 Task:  Click on Golf Select Pick Sheet First name Avery Last name Clark and  Email softage.8@softage.net Group 1 Jon Rahm Group 2 Jordan Spieth Bonus Golfer Jon Rahm Group 3 Kurt Kitayama Group 4 Shane Lowry #1 Golfer For The Week Viktor Hovland Tie-Breaker Score 1 Submit pick sheet
Action: Mouse moved to (559, 348)
Screenshot: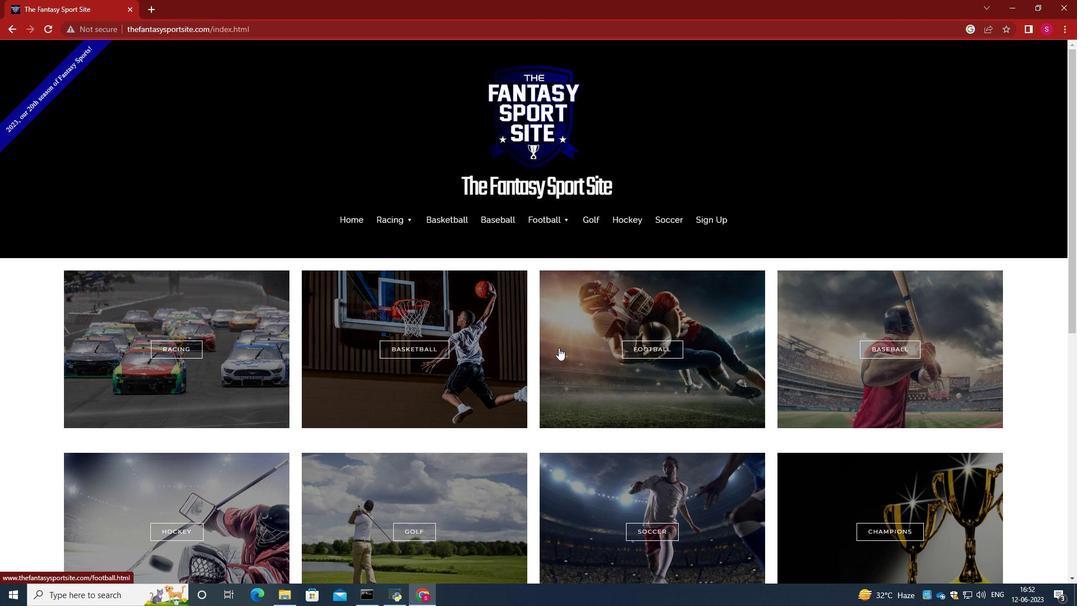 
Action: Mouse scrolled (559, 347) with delta (0, 0)
Screenshot: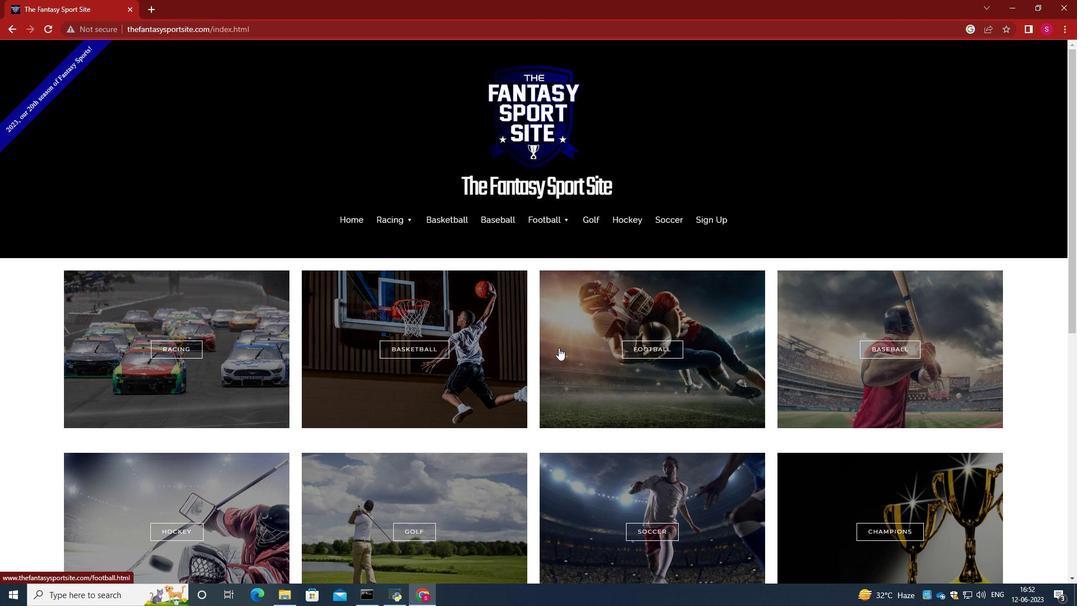 
Action: Mouse moved to (423, 483)
Screenshot: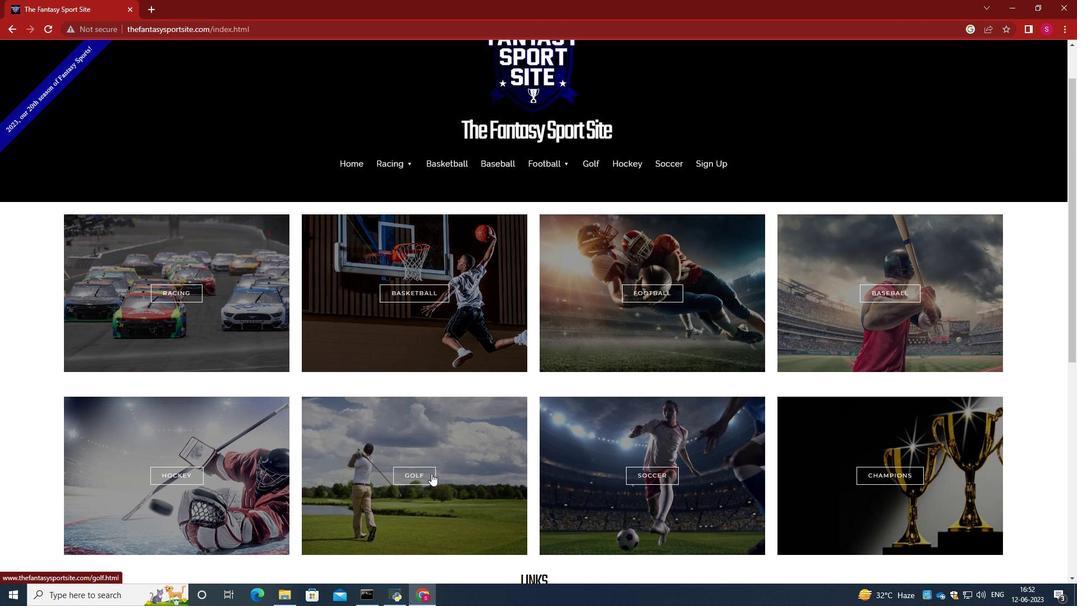 
Action: Mouse pressed left at (423, 483)
Screenshot: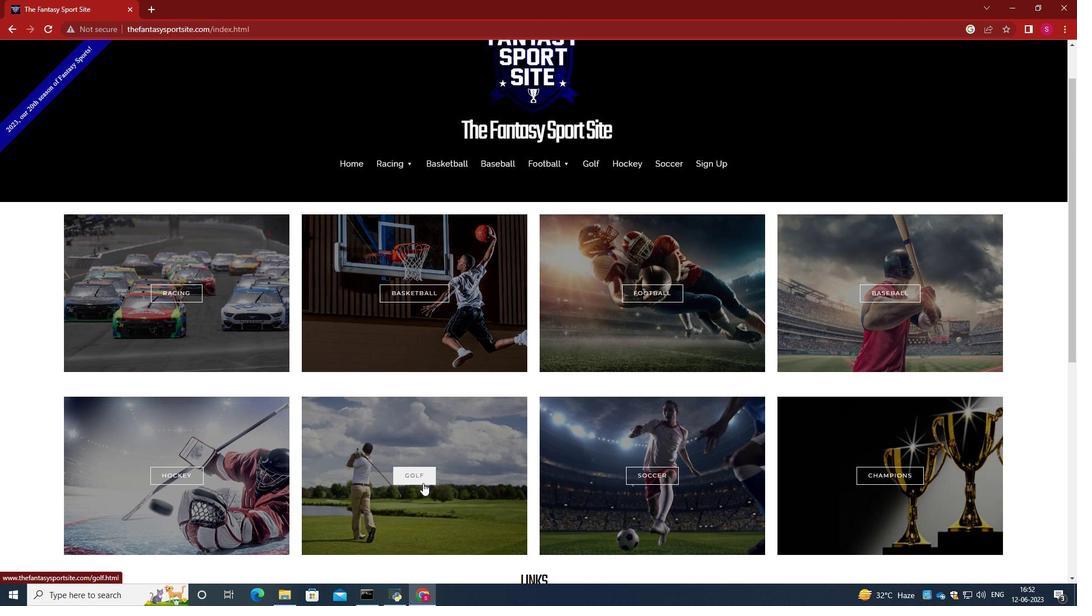 
Action: Mouse moved to (505, 326)
Screenshot: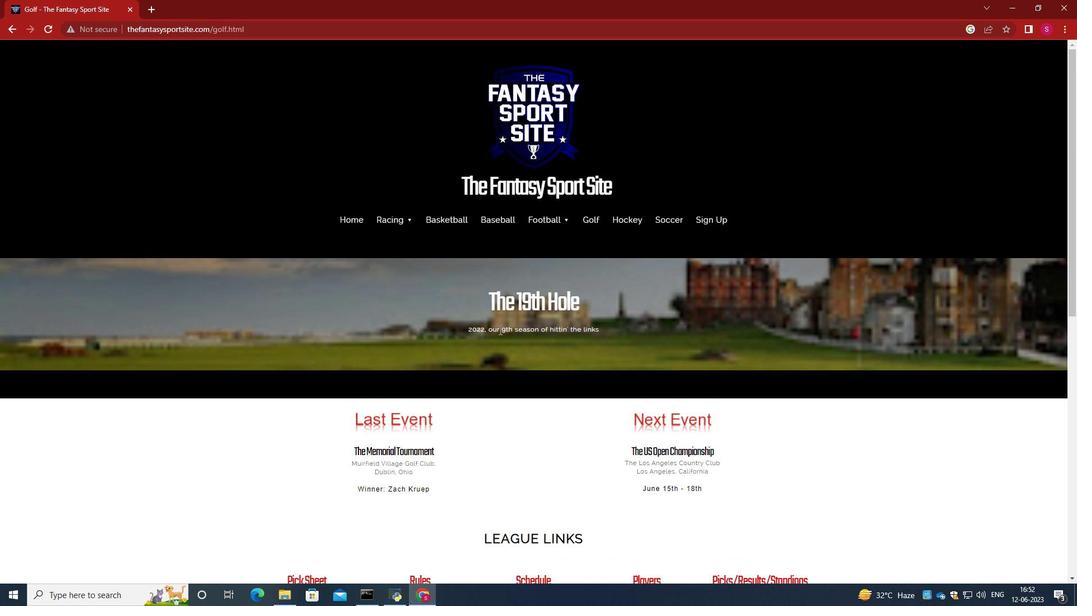 
Action: Mouse scrolled (505, 325) with delta (0, 0)
Screenshot: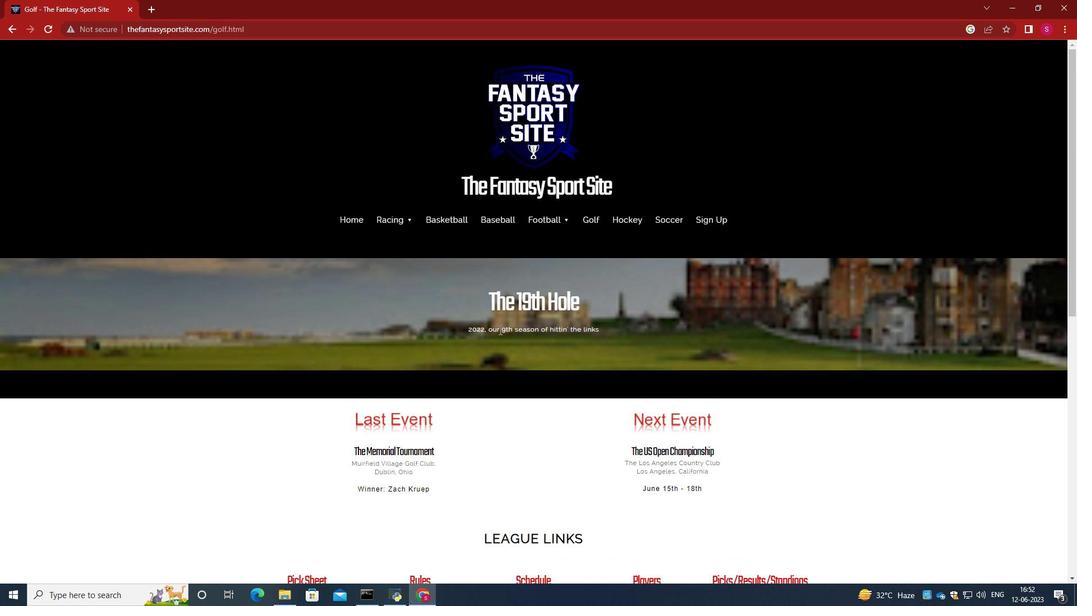 
Action: Mouse scrolled (505, 325) with delta (0, 0)
Screenshot: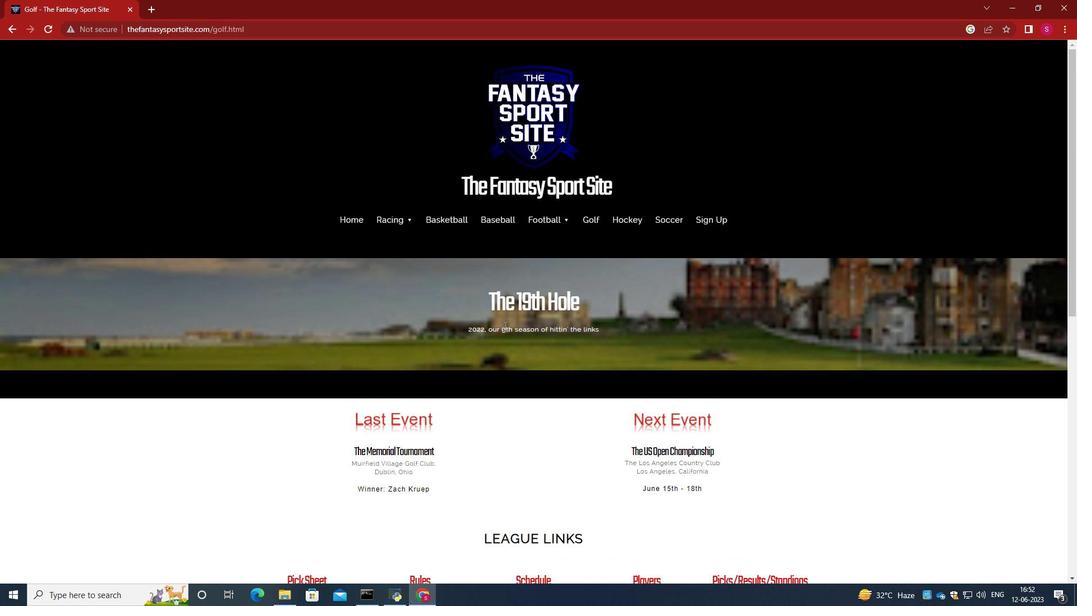 
Action: Mouse scrolled (505, 325) with delta (0, 0)
Screenshot: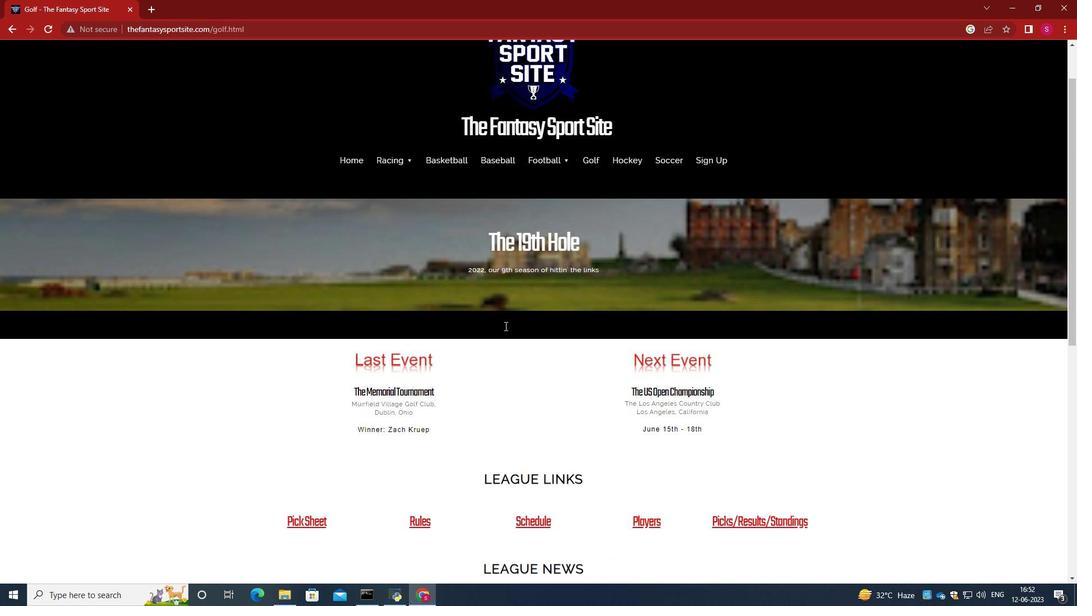 
Action: Mouse scrolled (505, 325) with delta (0, 0)
Screenshot: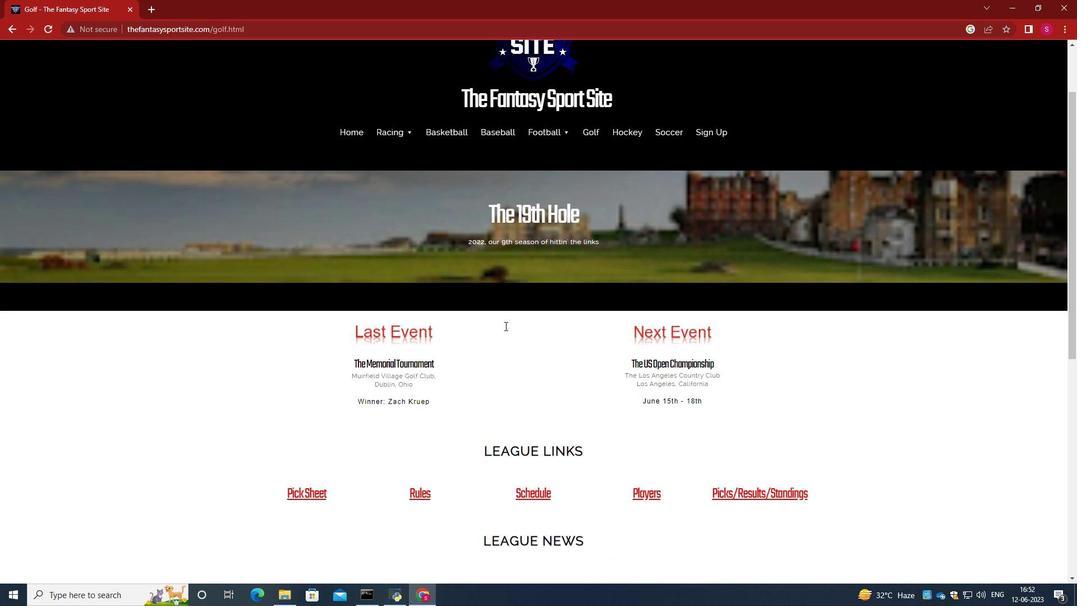 
Action: Mouse moved to (315, 355)
Screenshot: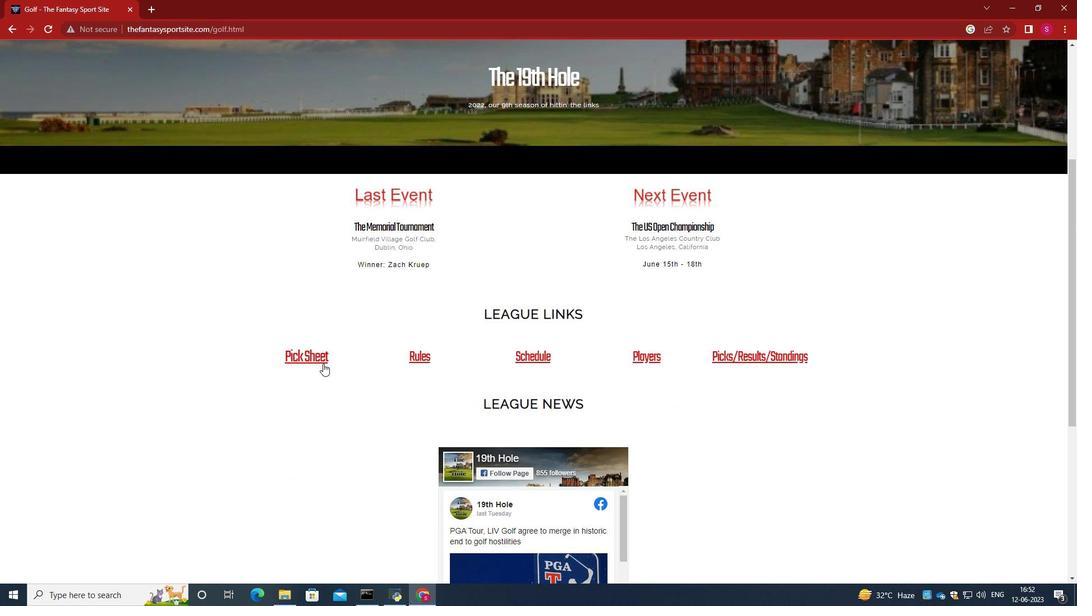 
Action: Mouse pressed left at (315, 355)
Screenshot: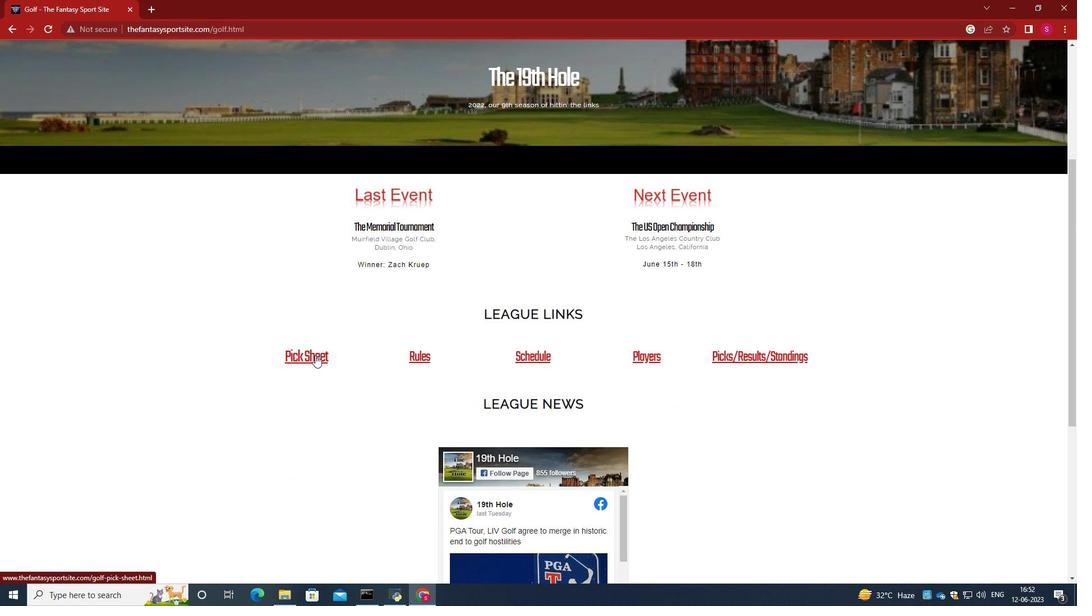 
Action: Mouse moved to (617, 259)
Screenshot: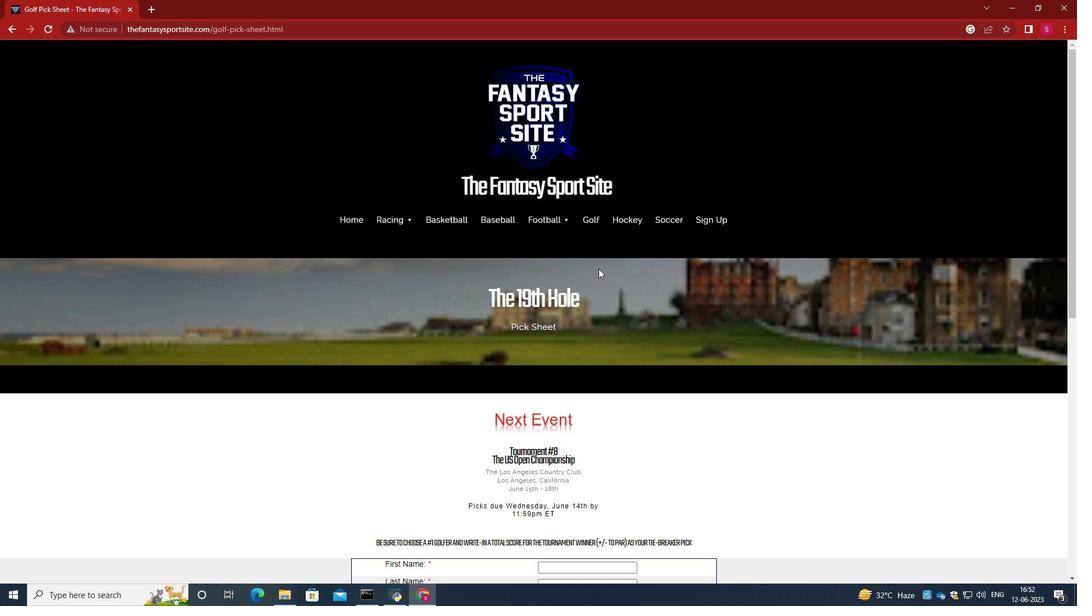 
Action: Mouse scrolled (617, 259) with delta (0, 0)
Screenshot: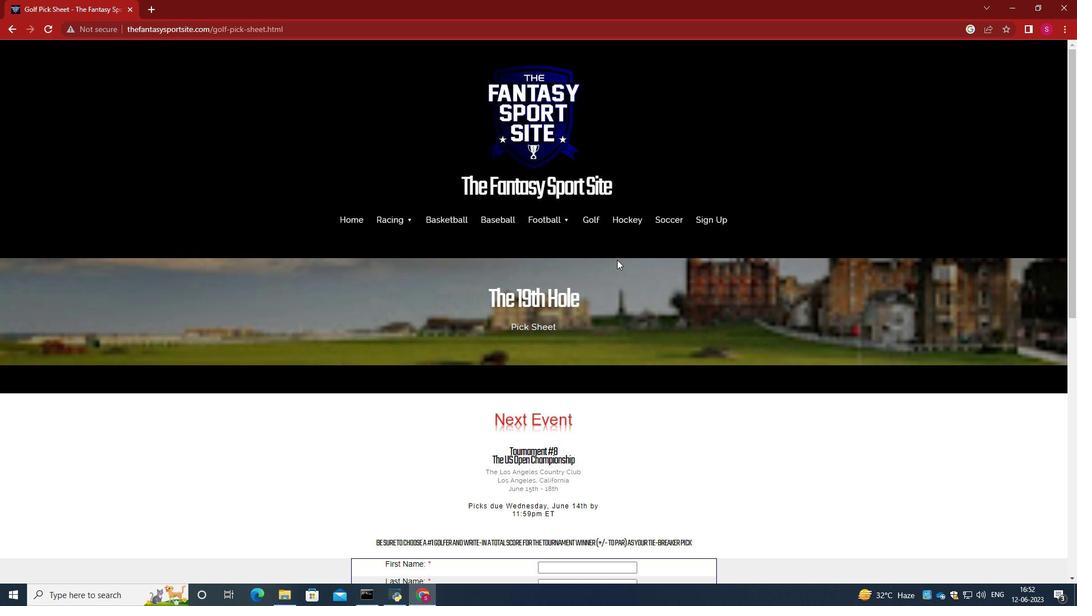 
Action: Mouse scrolled (617, 259) with delta (0, 0)
Screenshot: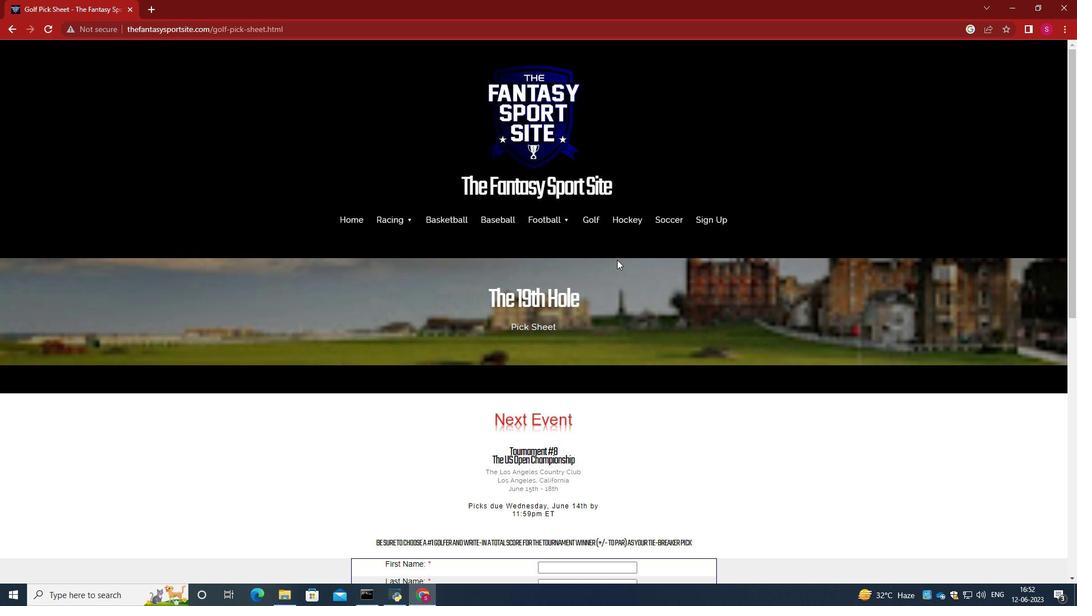 
Action: Mouse scrolled (617, 259) with delta (0, 0)
Screenshot: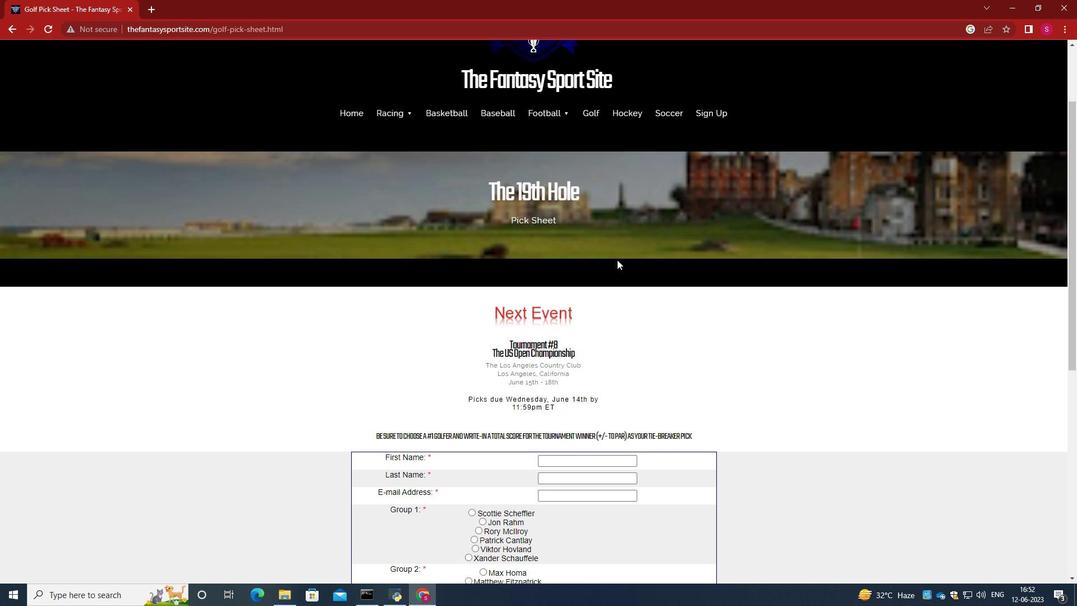 
Action: Mouse moved to (618, 345)
Screenshot: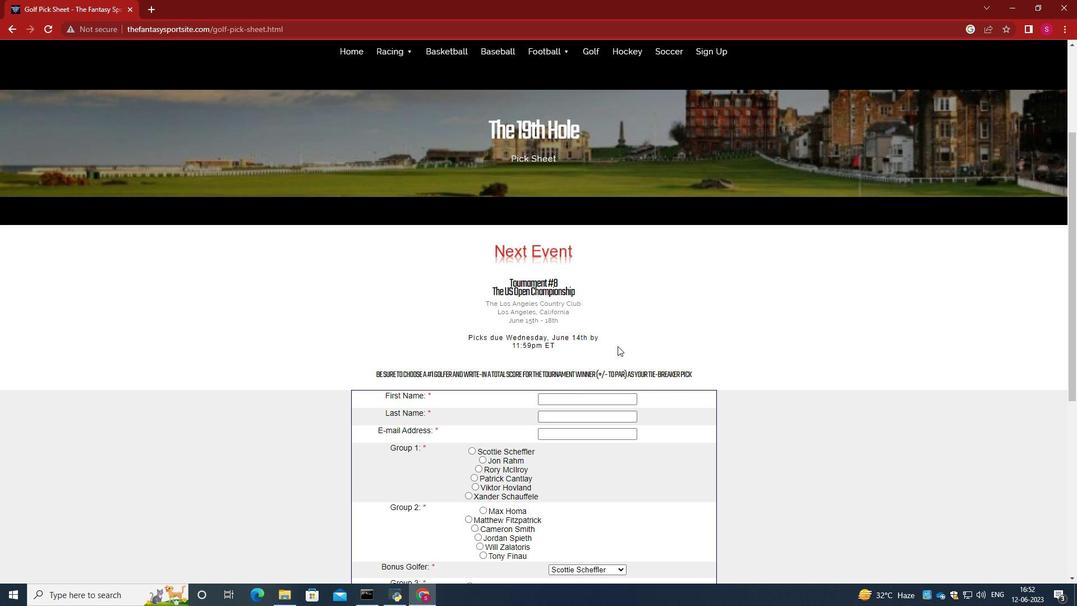 
Action: Mouse scrolled (618, 344) with delta (0, 0)
Screenshot: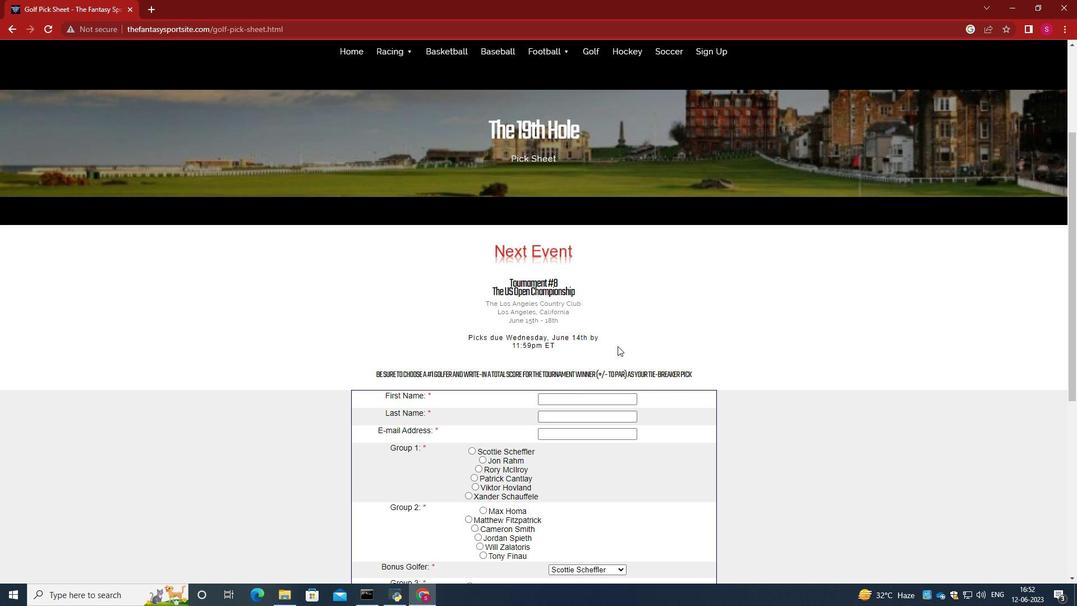 
Action: Mouse scrolled (618, 344) with delta (0, 0)
Screenshot: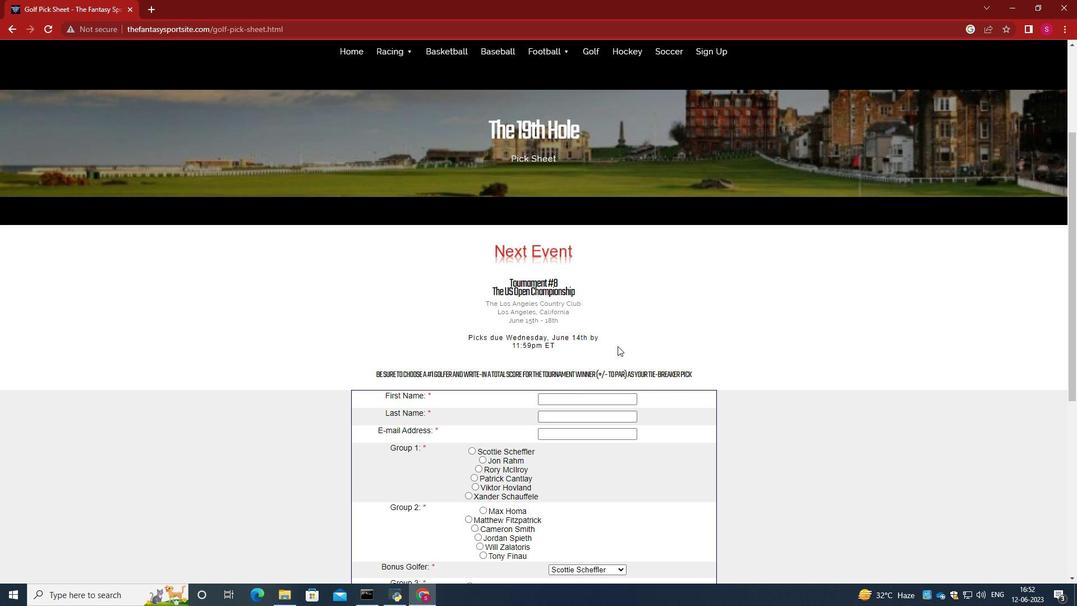 
Action: Mouse moved to (577, 283)
Screenshot: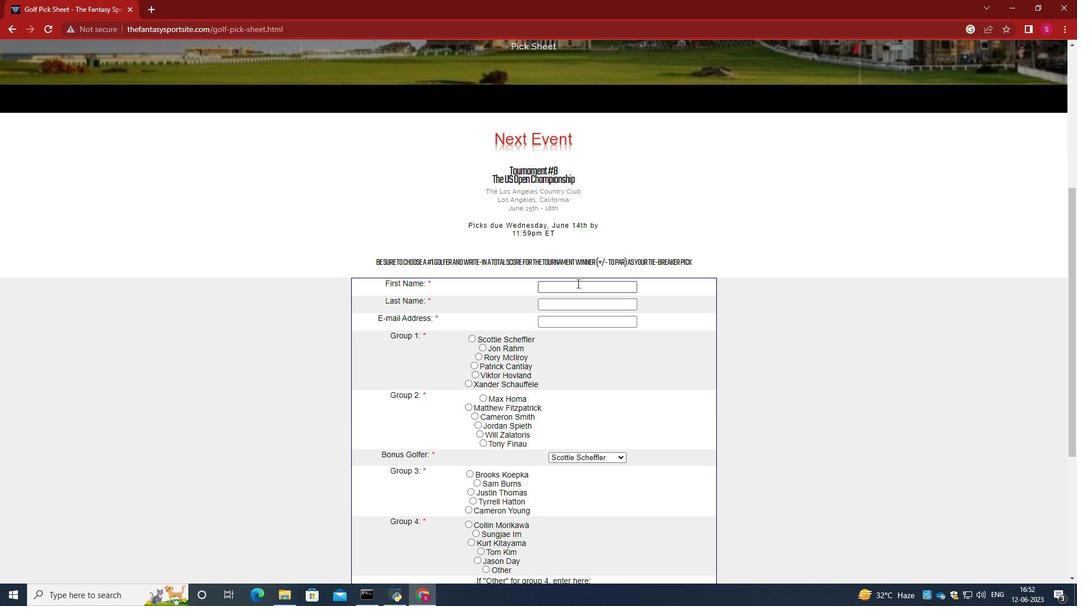 
Action: Mouse pressed left at (577, 283)
Screenshot: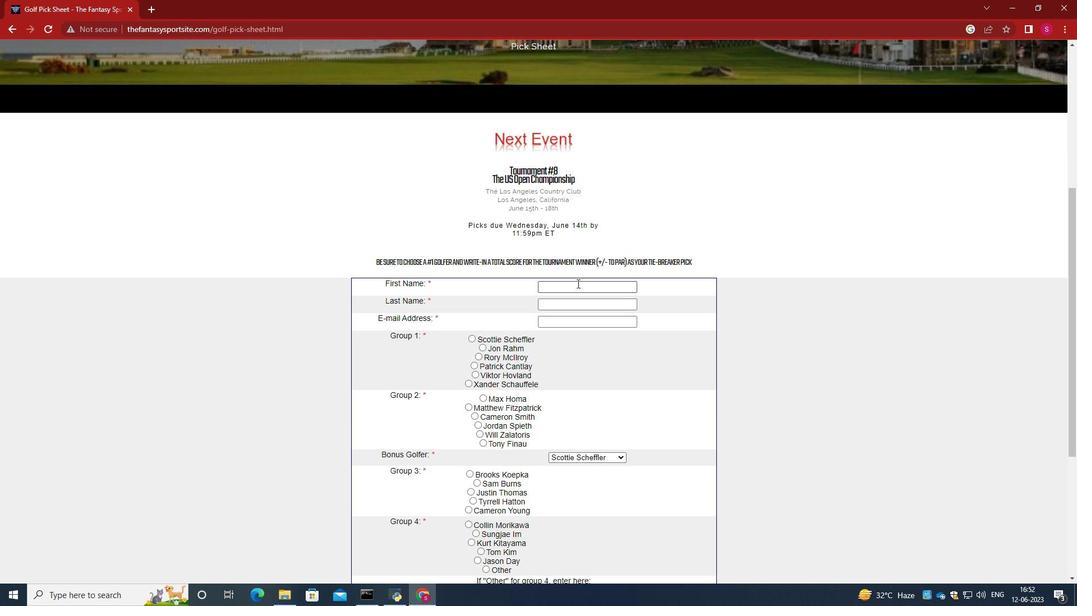 
Action: Key pressed <Key.caps_lock>A<Key.caps_lock>v<Key.caps_lock>E<Key.backspace><Key.caps_lock>ery<Key.tab><Key.caps_lock>C<Key.caps_lock>lark<Key.tab>softage.8<Key.shift>@softah<Key.backspace>ge.net<Key.tab>
Screenshot: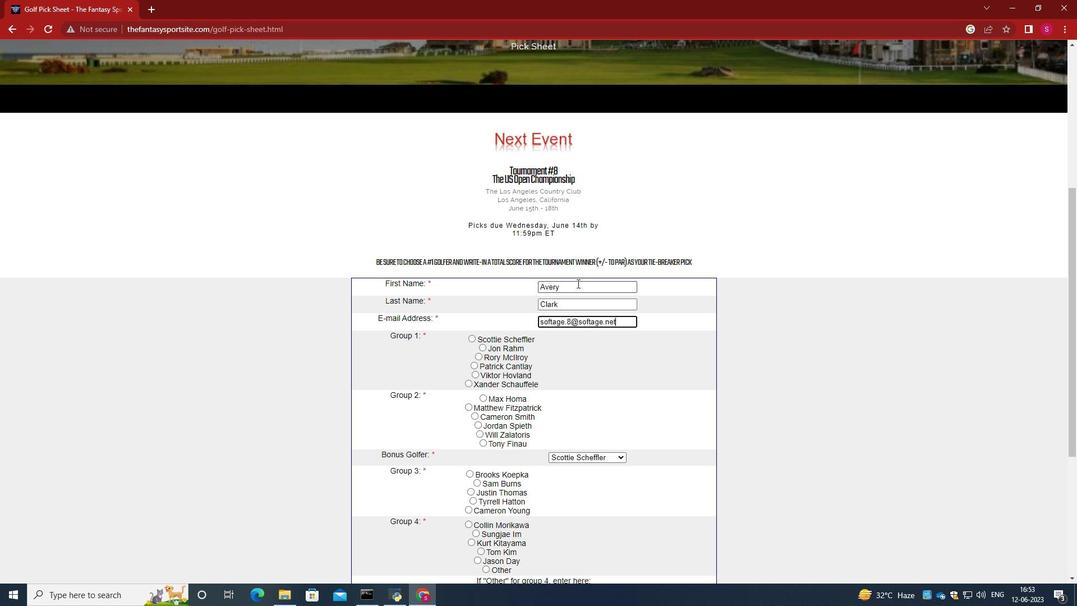 
Action: Mouse moved to (575, 295)
Screenshot: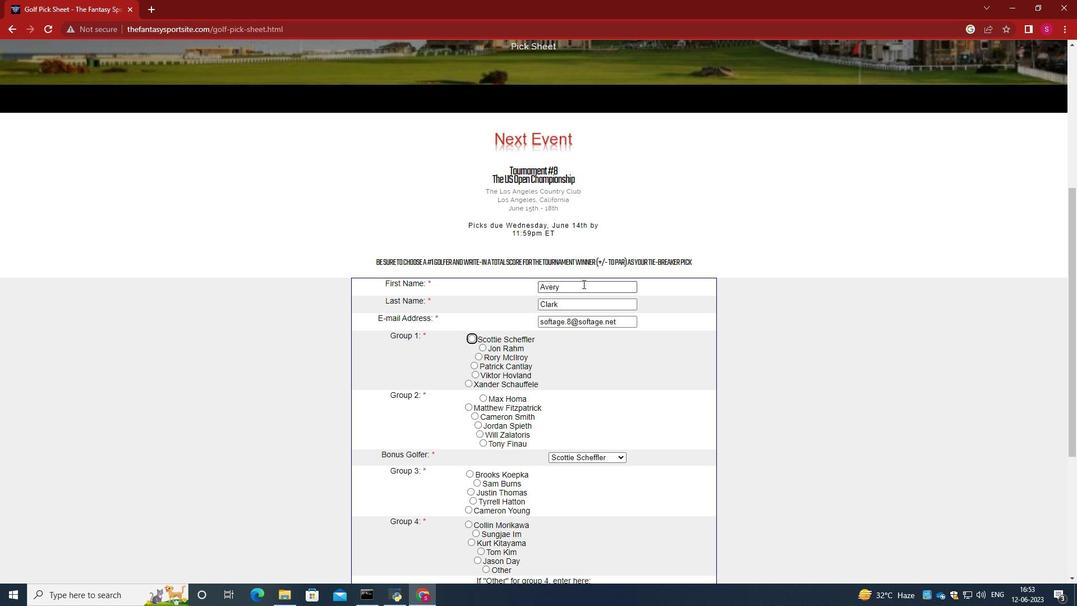 
Action: Mouse scrolled (575, 295) with delta (0, 0)
Screenshot: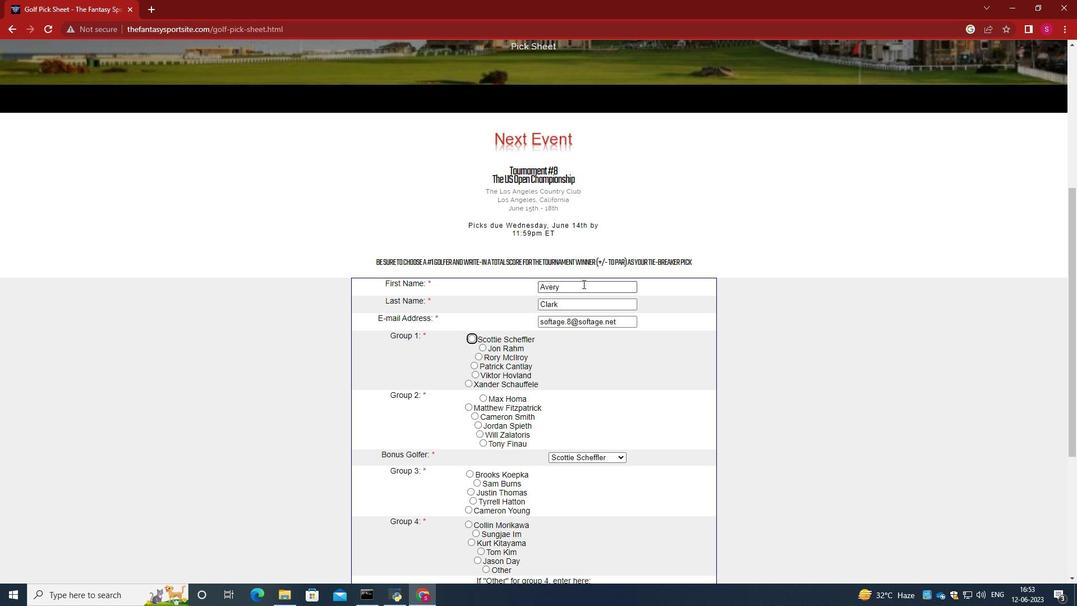 
Action: Mouse moved to (575, 298)
Screenshot: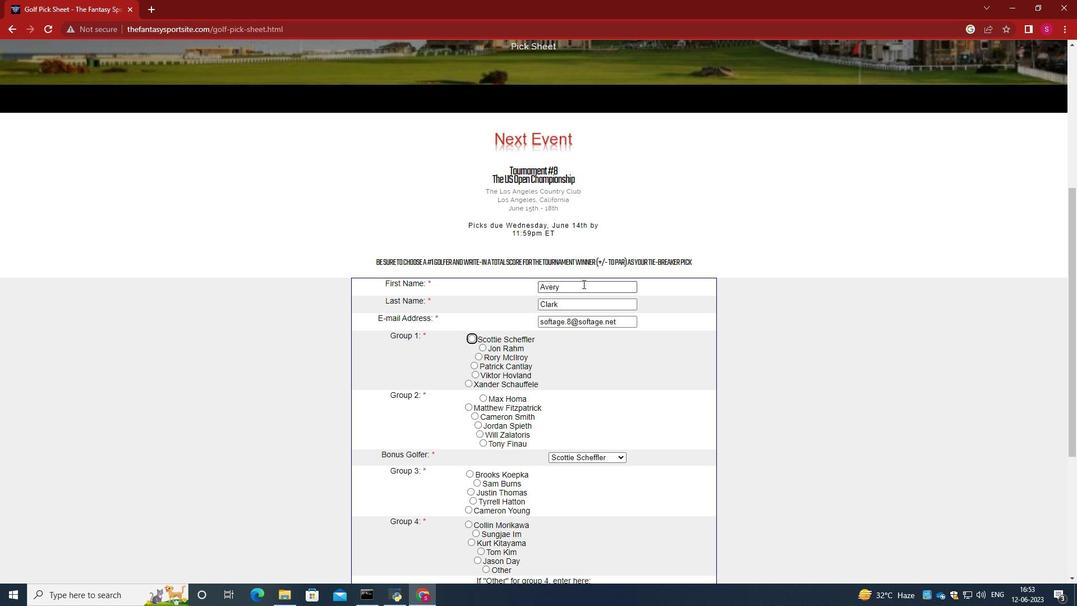 
Action: Mouse scrolled (575, 298) with delta (0, 0)
Screenshot: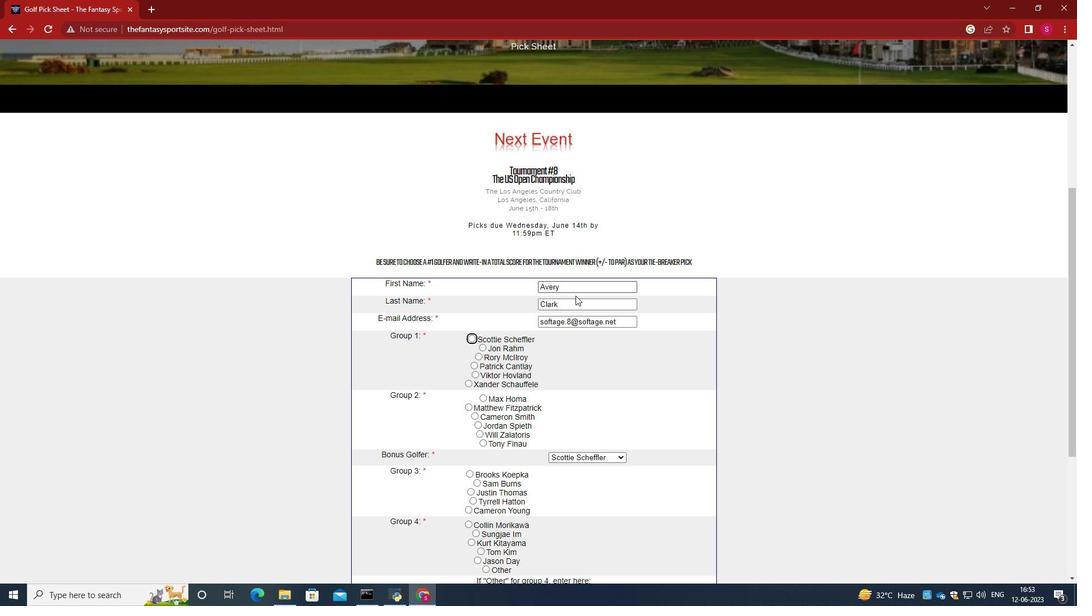 
Action: Mouse scrolled (575, 298) with delta (0, 0)
Screenshot: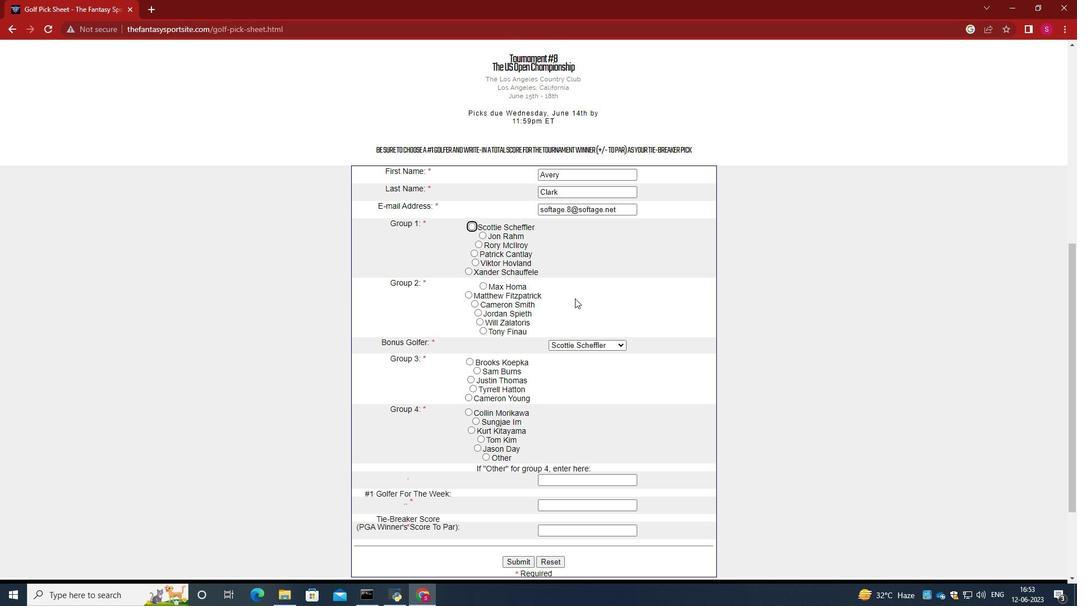 
Action: Mouse moved to (481, 176)
Screenshot: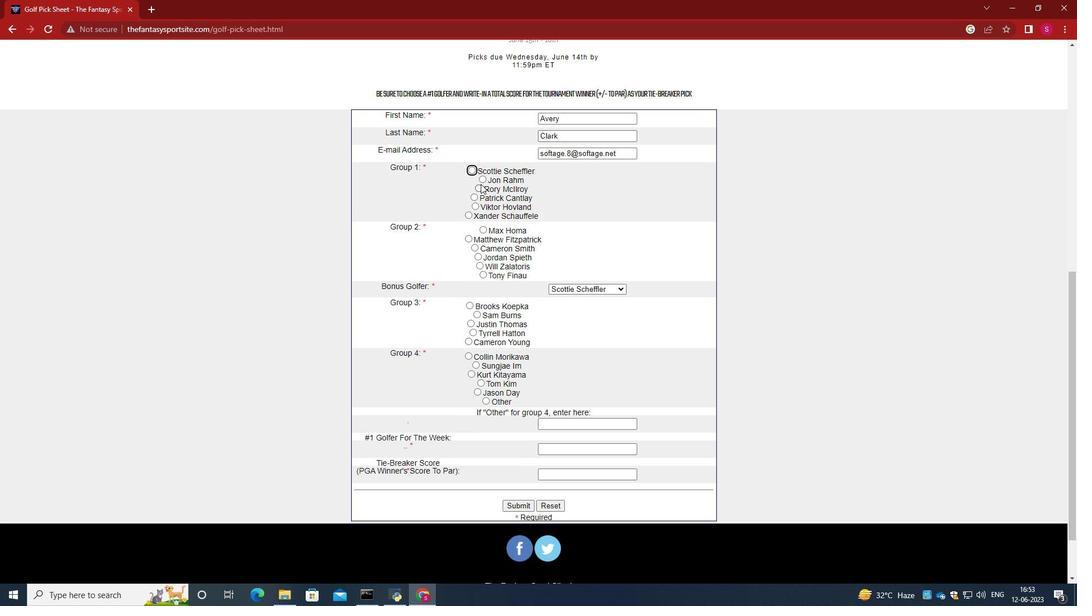 
Action: Mouse pressed left at (481, 176)
Screenshot: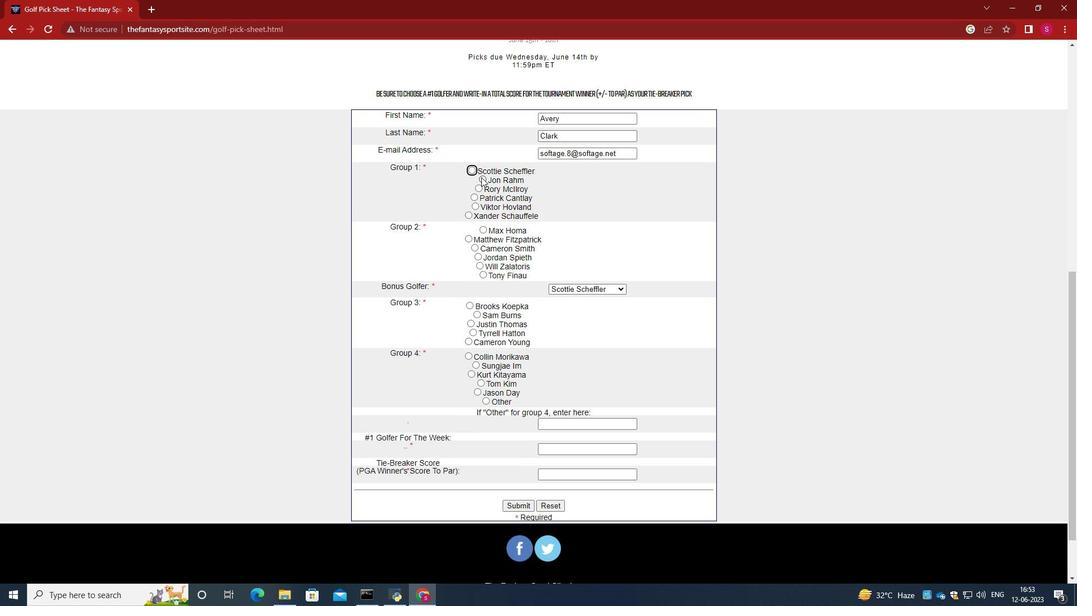 
Action: Mouse moved to (524, 220)
Screenshot: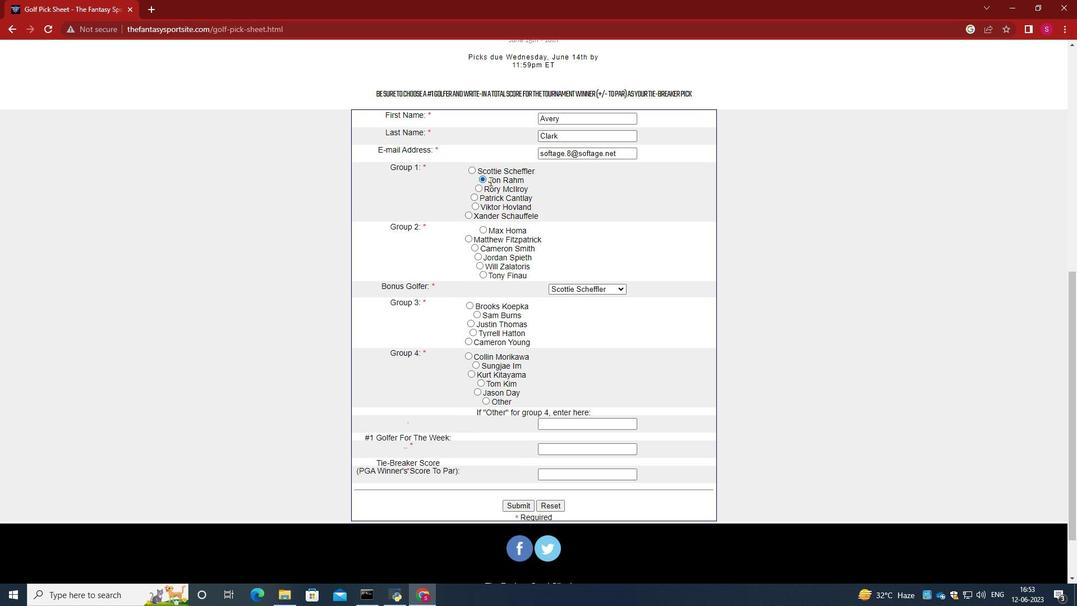 
Action: Mouse scrolled (524, 219) with delta (0, 0)
Screenshot: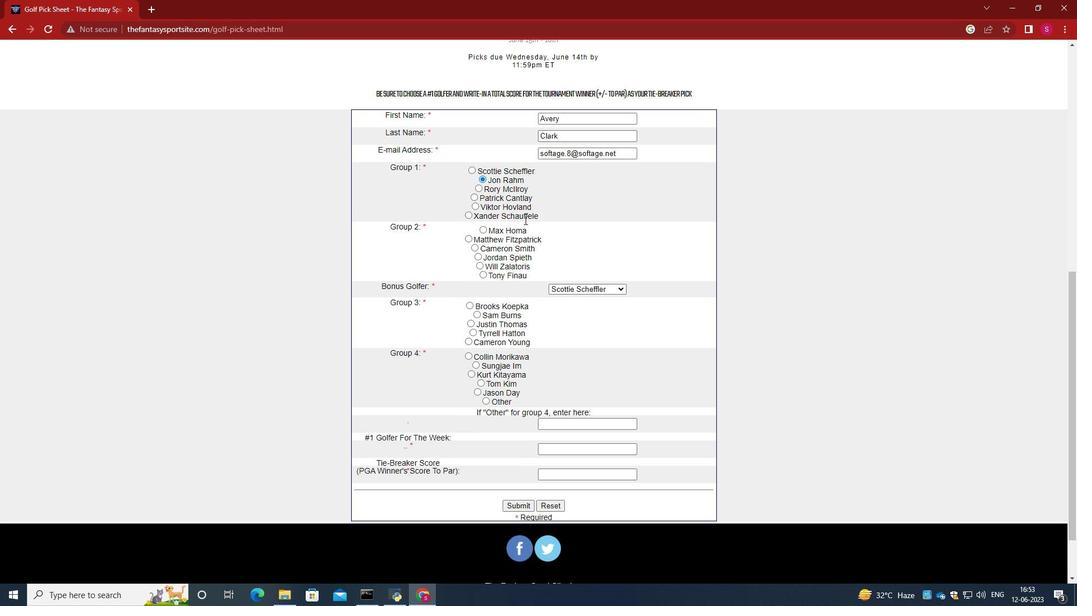 
Action: Mouse moved to (478, 198)
Screenshot: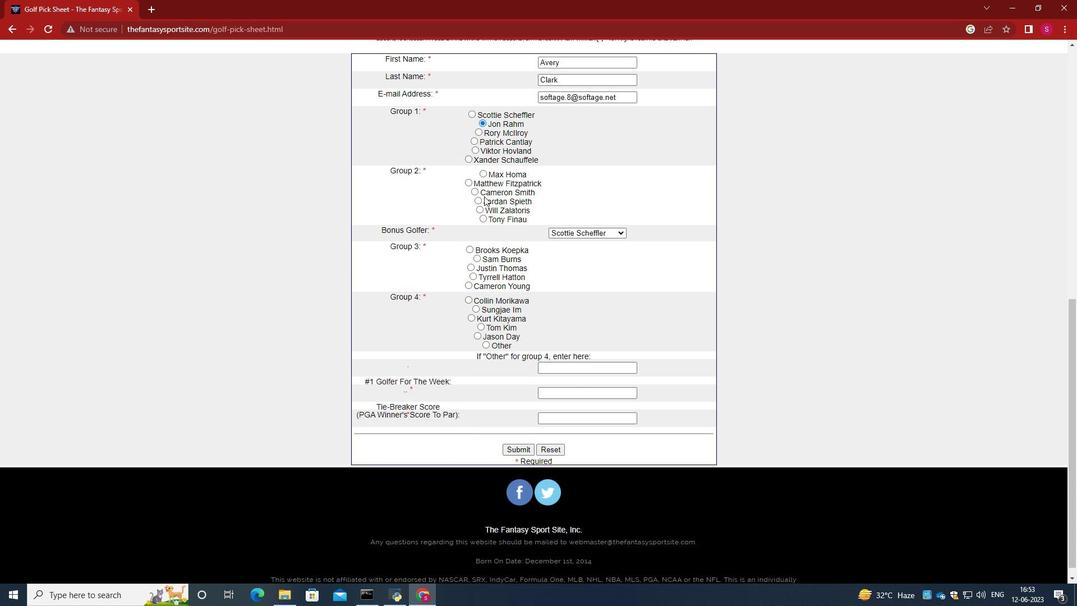
Action: Mouse pressed left at (478, 198)
Screenshot: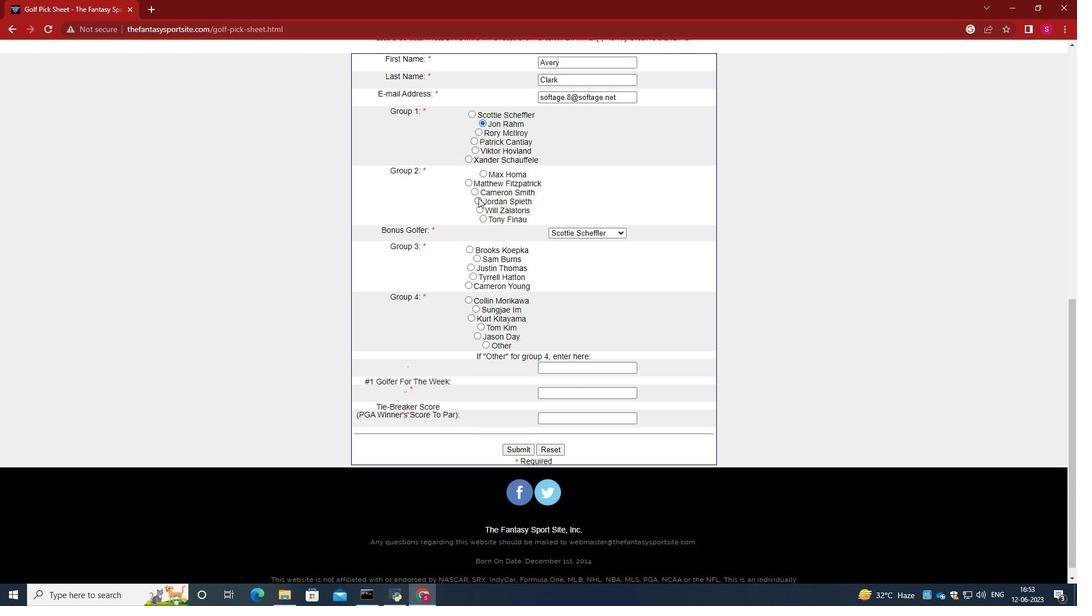 
Action: Mouse moved to (589, 238)
Screenshot: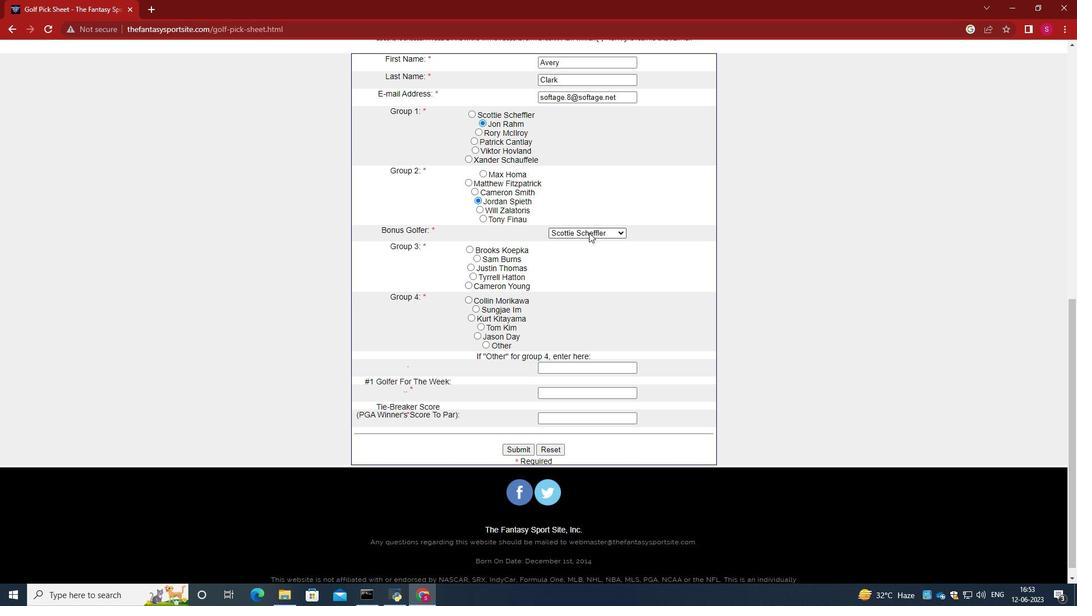 
Action: Mouse pressed left at (589, 238)
Screenshot: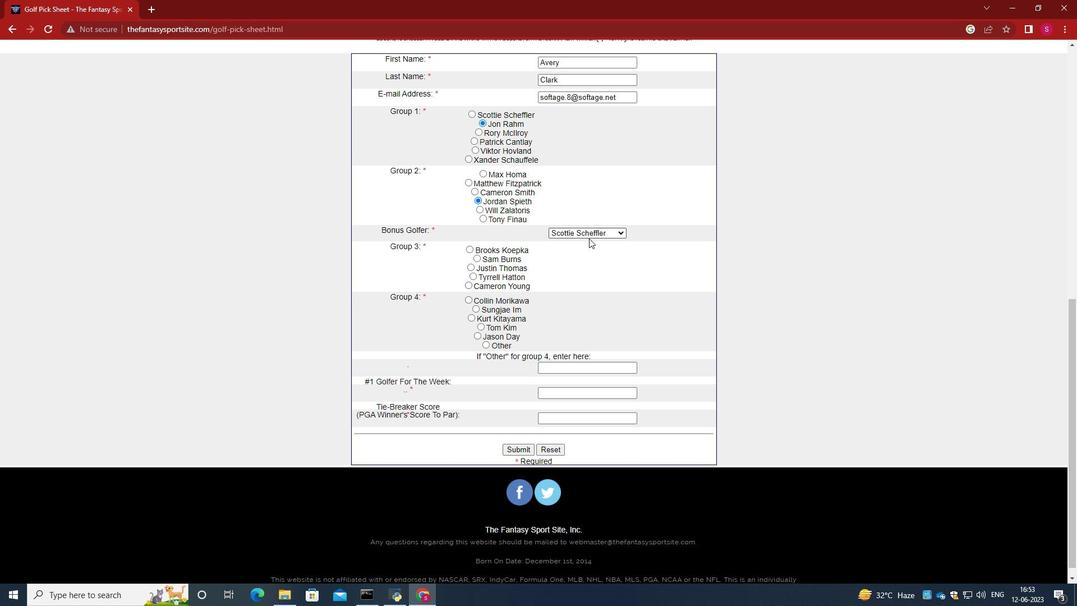 
Action: Mouse moved to (591, 235)
Screenshot: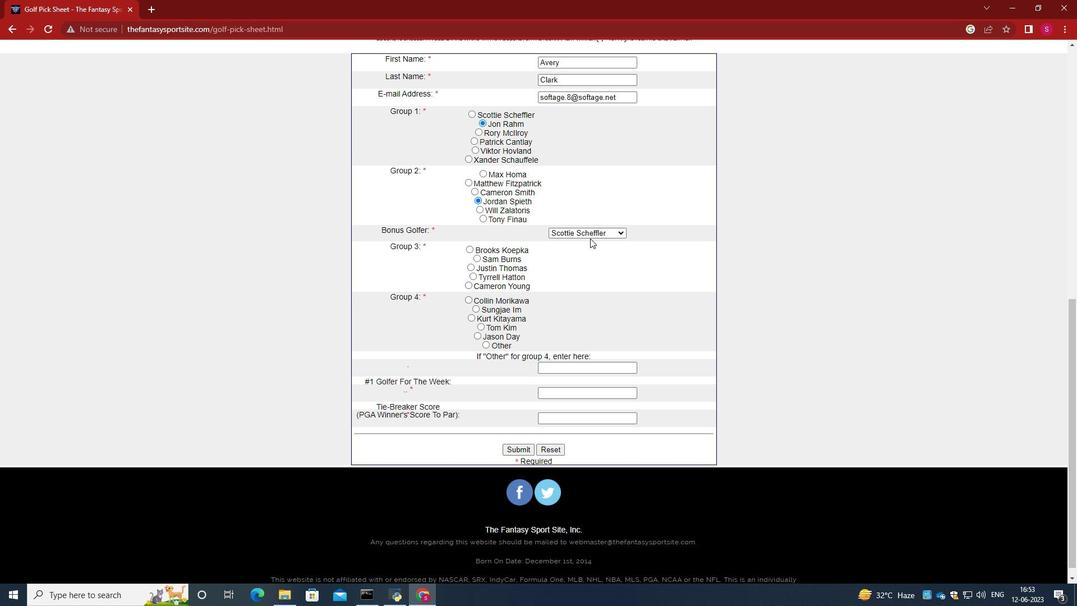 
Action: Mouse pressed left at (591, 235)
Screenshot: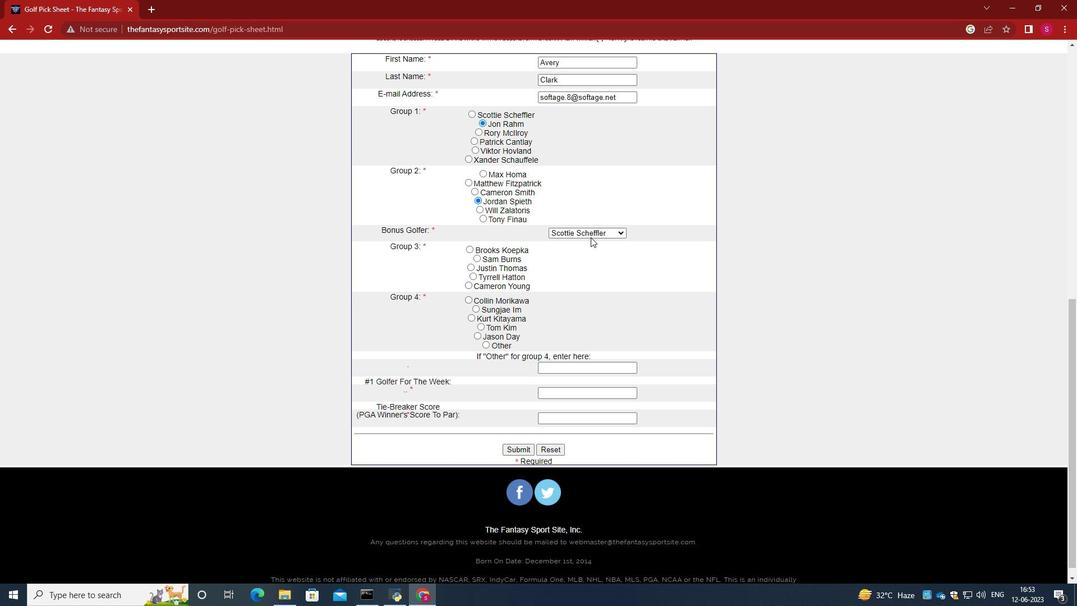 
Action: Mouse moved to (587, 253)
Screenshot: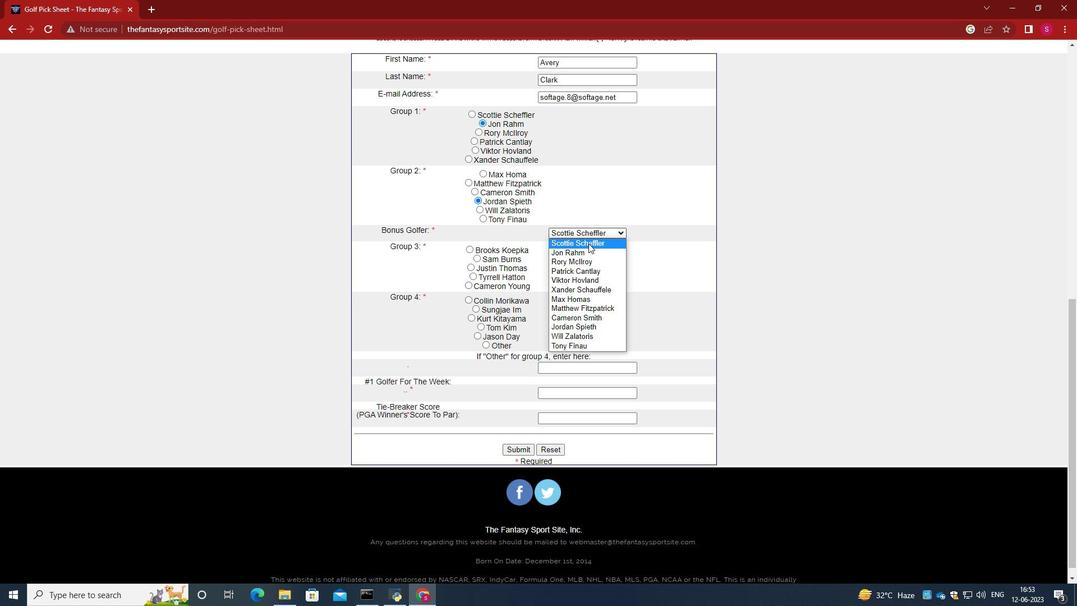 
Action: Mouse pressed left at (587, 253)
Screenshot: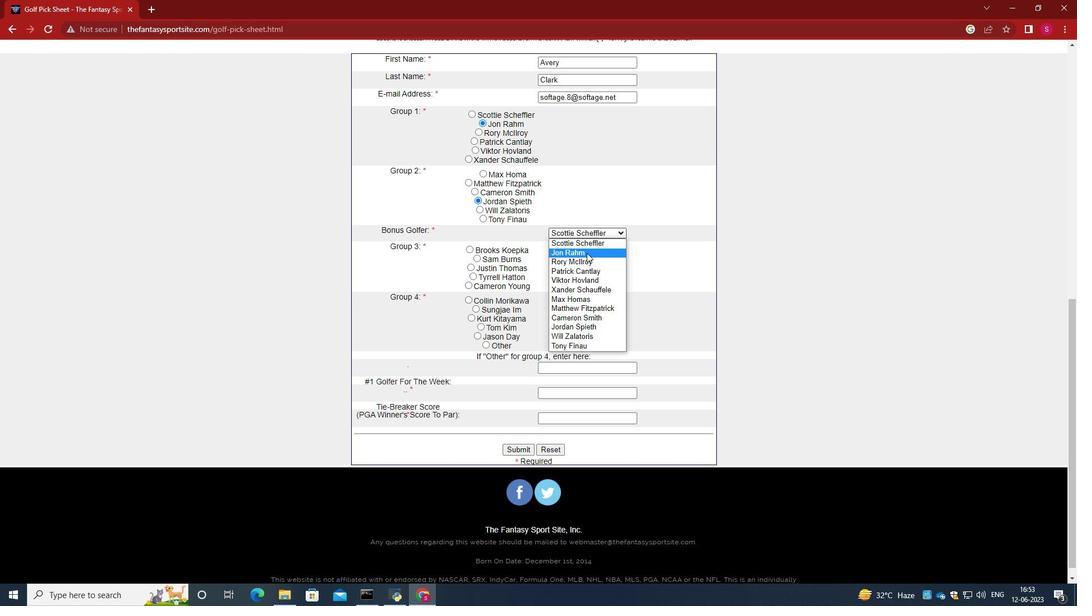
Action: Mouse moved to (575, 198)
Screenshot: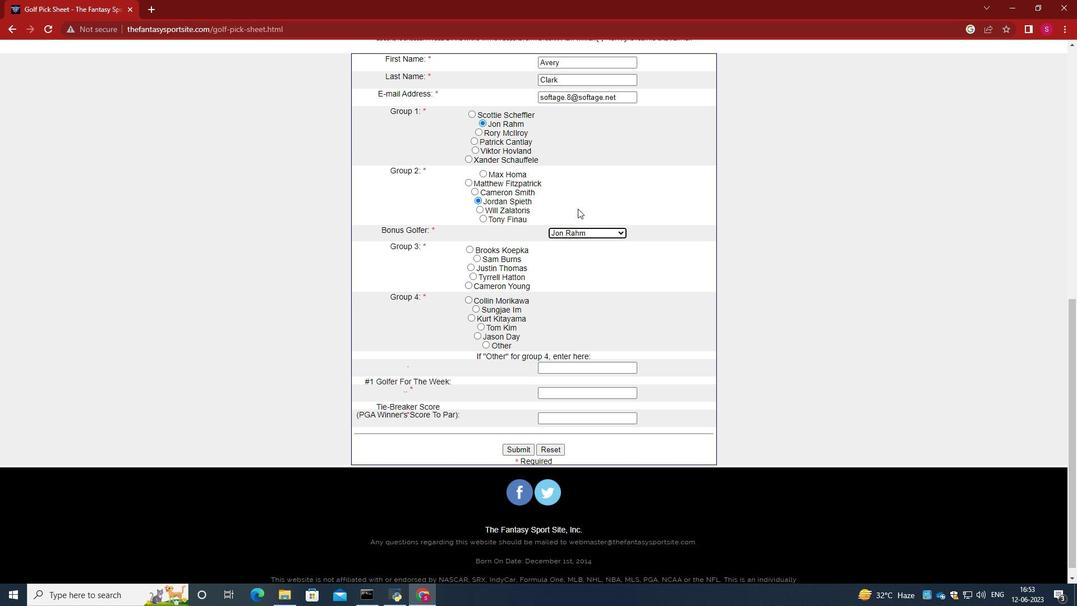 
Action: Mouse scrolled (575, 197) with delta (0, 0)
Screenshot: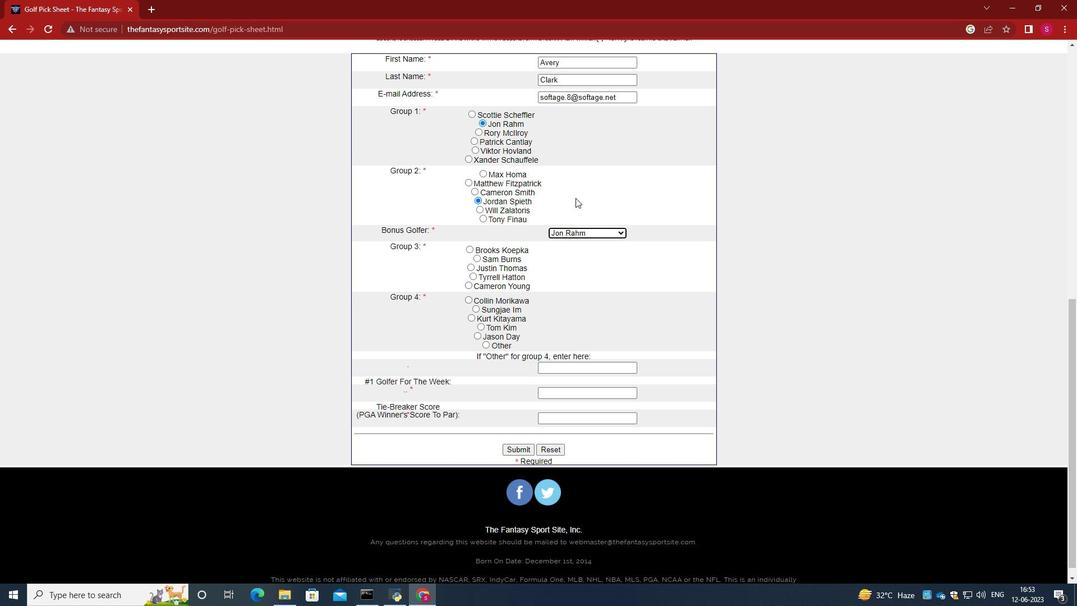 
Action: Mouse moved to (473, 266)
Screenshot: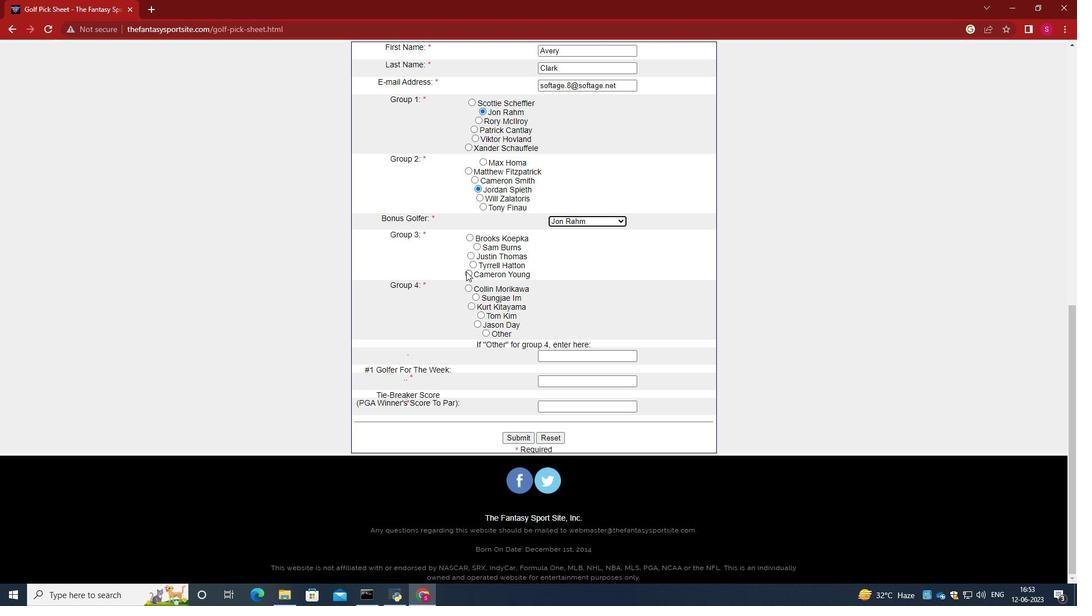 
Action: Mouse pressed left at (473, 266)
Screenshot: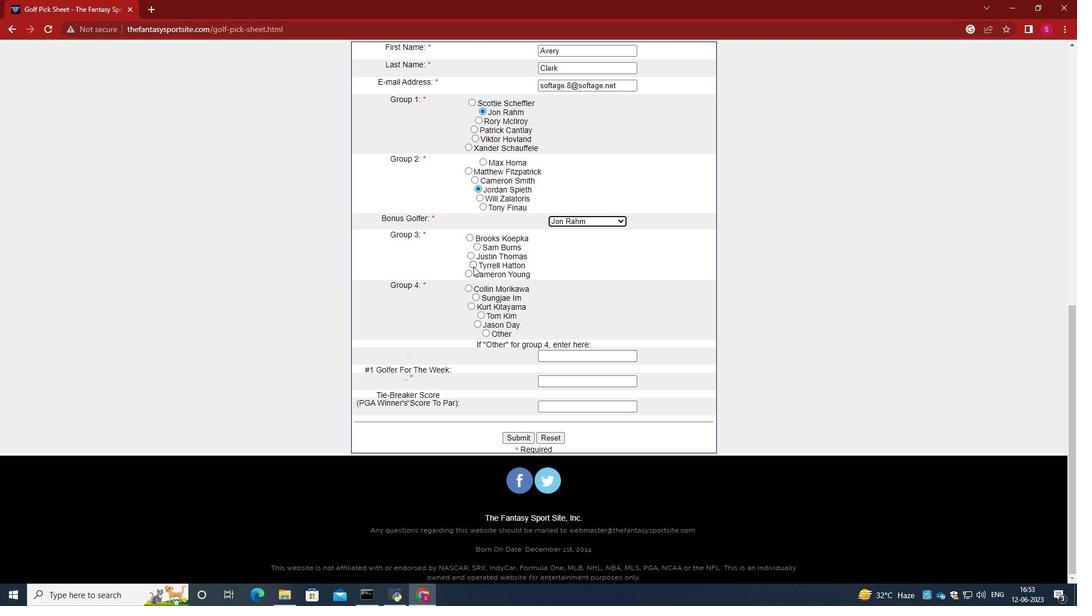 
Action: Mouse moved to (574, 253)
Screenshot: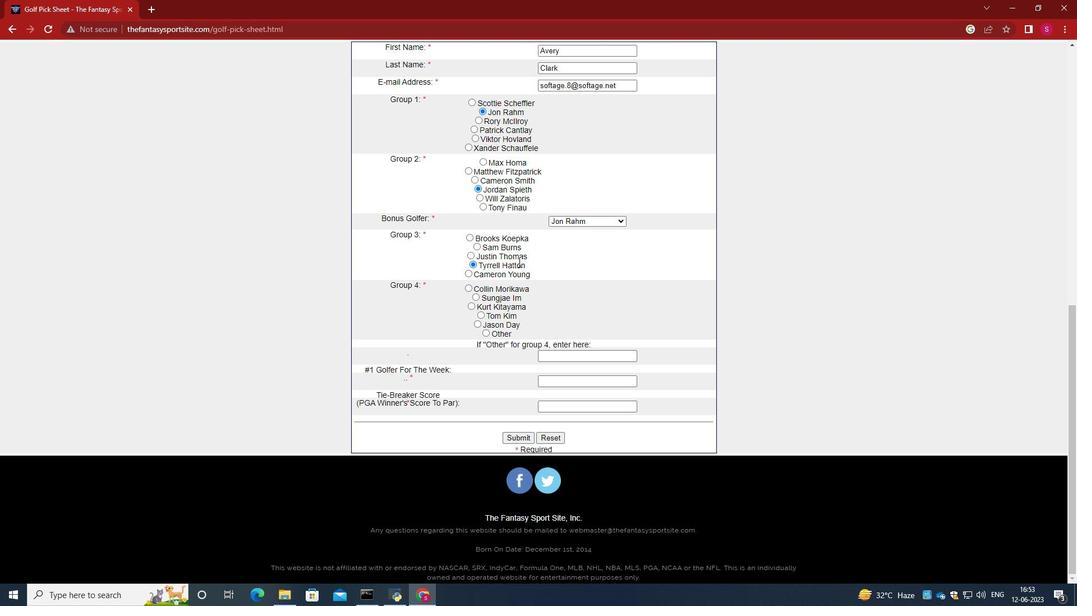 
Action: Mouse scrolled (574, 253) with delta (0, 0)
Screenshot: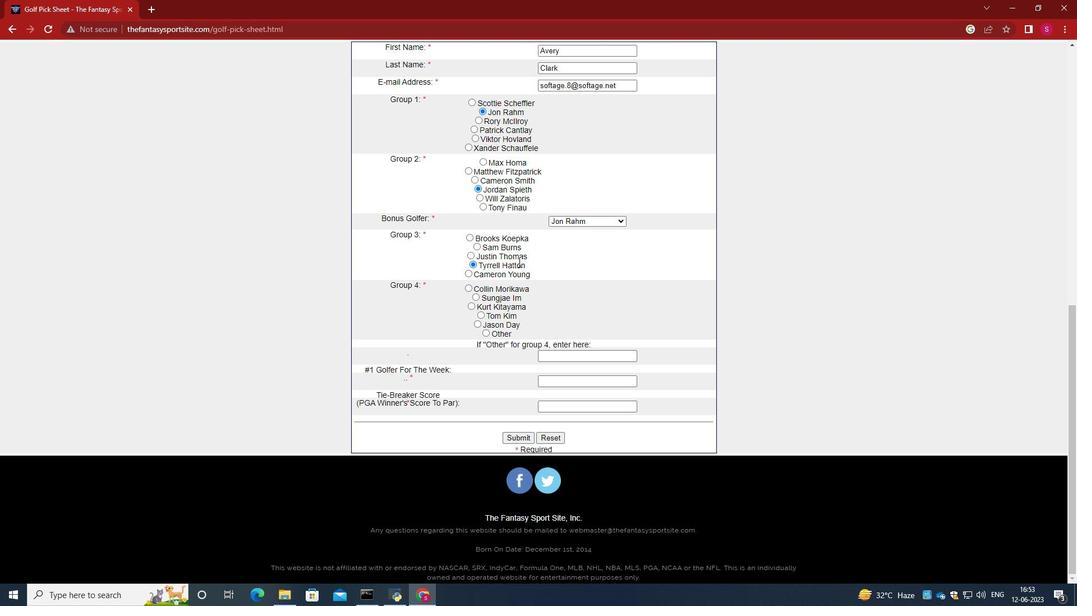 
Action: Mouse moved to (487, 330)
Screenshot: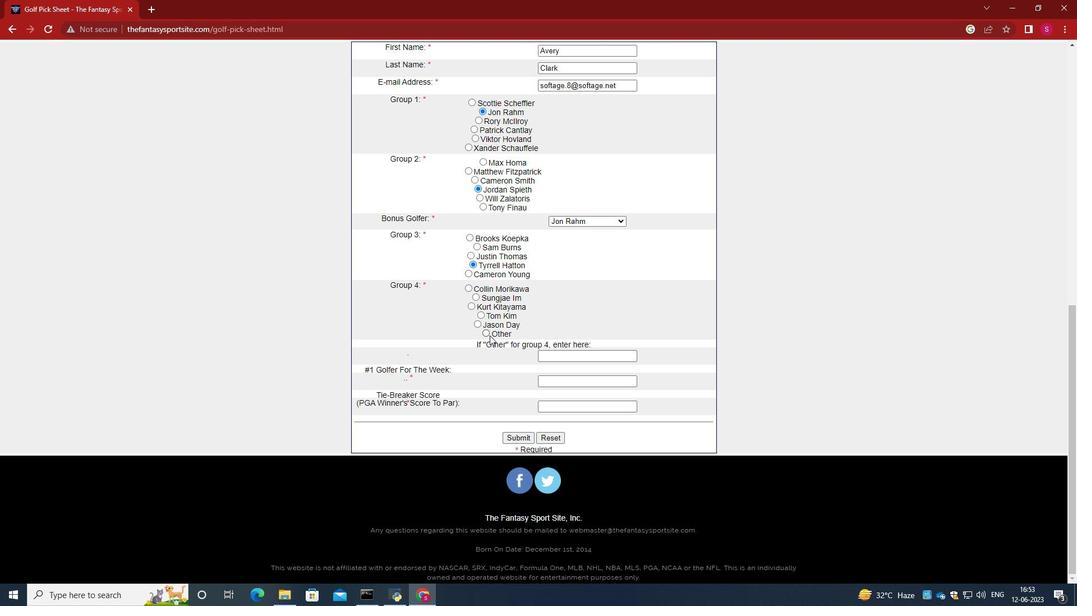 
Action: Mouse pressed left at (487, 330)
Screenshot: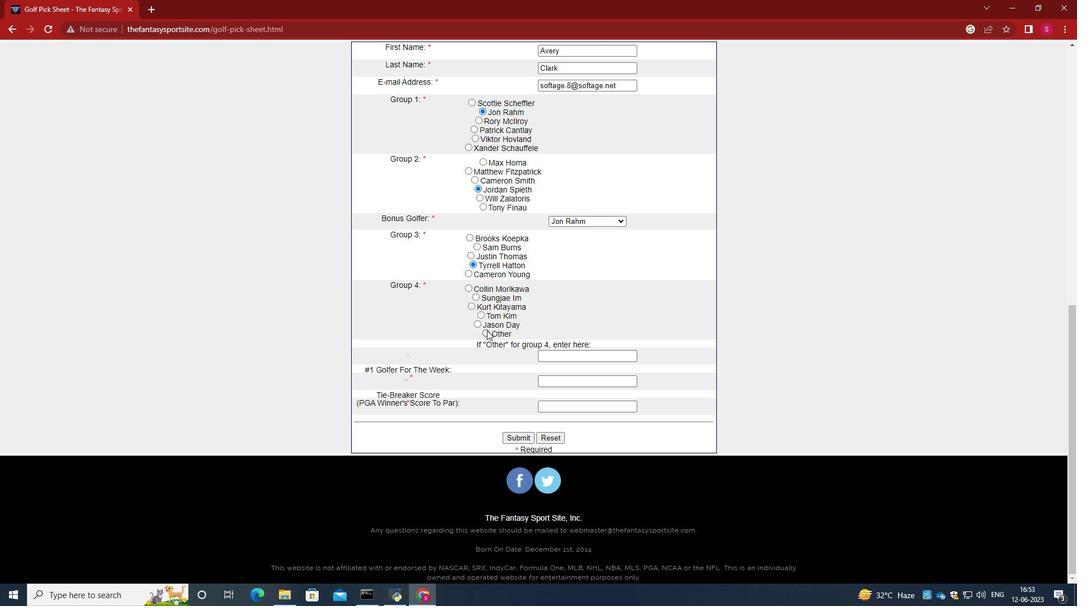 
Action: Mouse moved to (571, 355)
Screenshot: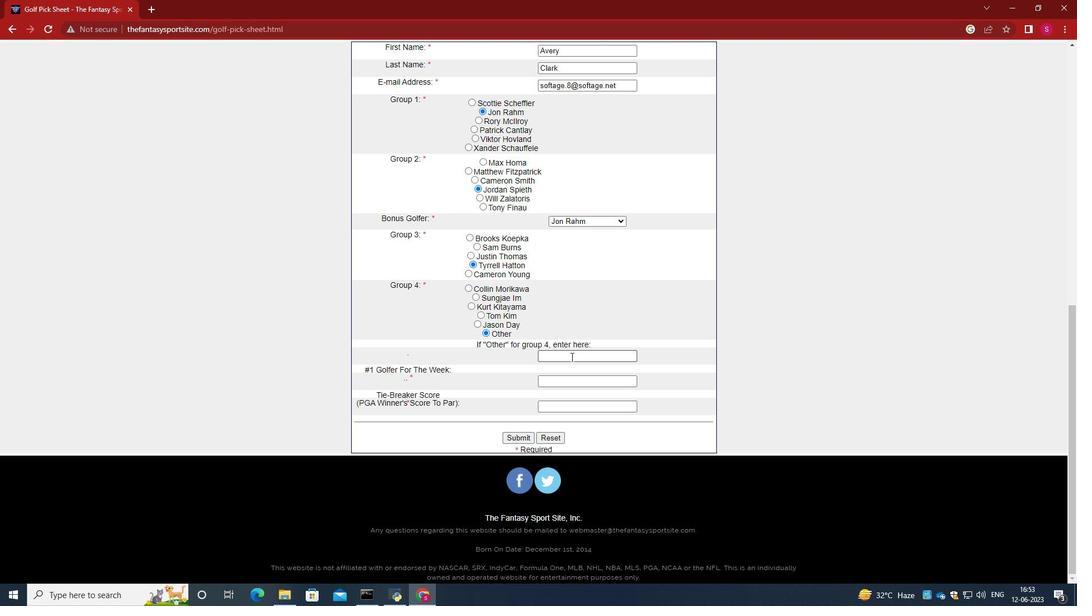 
Action: Mouse pressed left at (571, 355)
Screenshot: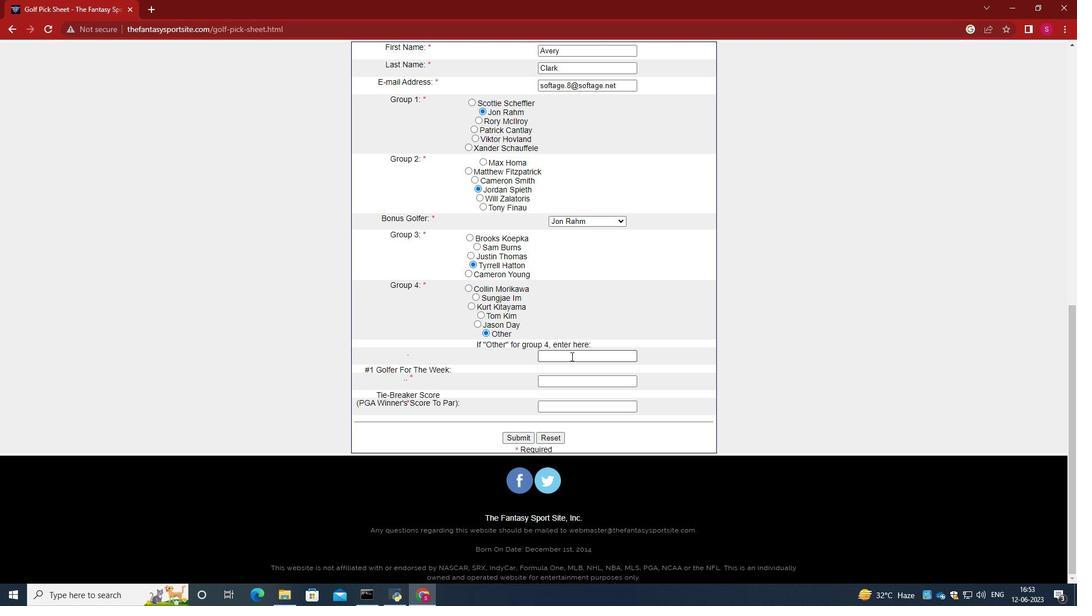 
Action: Mouse moved to (571, 350)
Screenshot: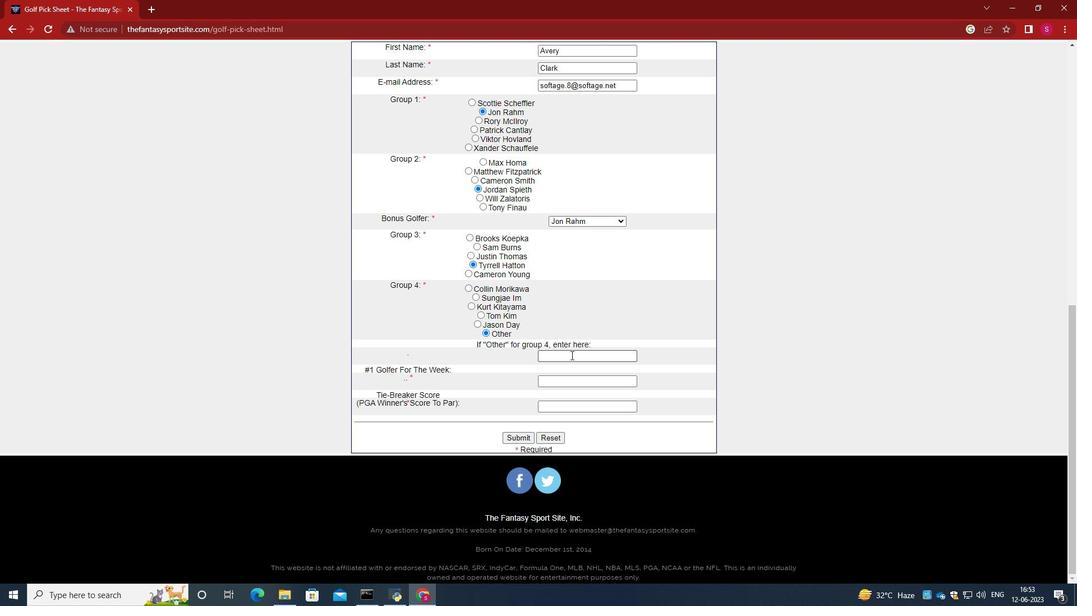 
Action: Key pressed <Key.caps_lock>S<Key.caps_lock>hane<Key.space><Key.caps_lock>L<Key.caps_lock>owry<Key.tab><Key.caps_lock>E<Key.backspace>V<Key.caps_lock>ikrt<Key.backspace><Key.backspace>tor<Key.space><Key.caps_lock>H<Key.caps_lock>olo<Key.backspace>and
Screenshot: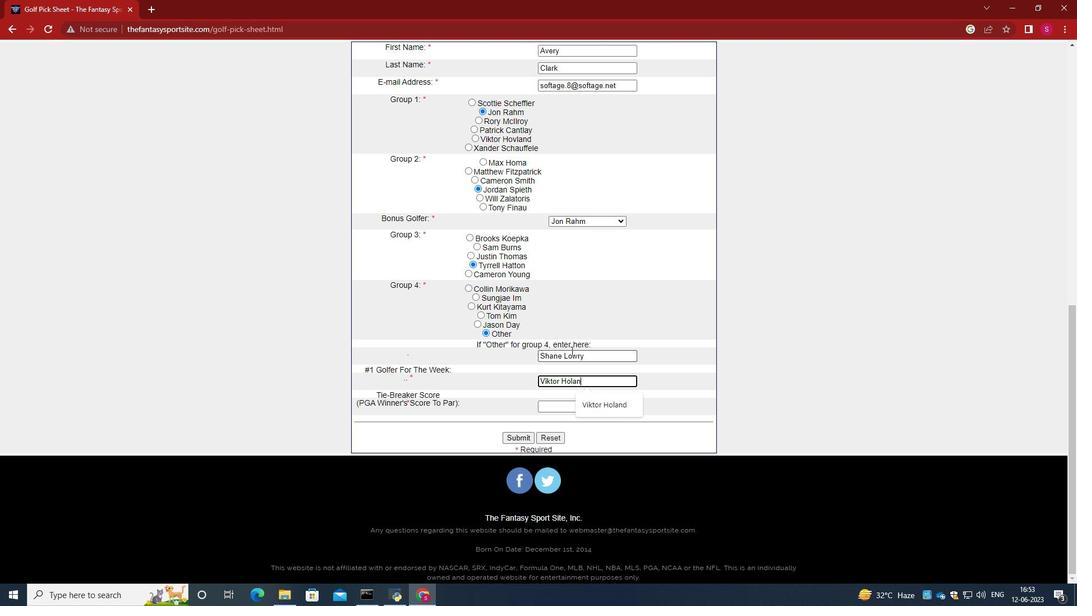 
Action: Mouse moved to (560, 406)
Screenshot: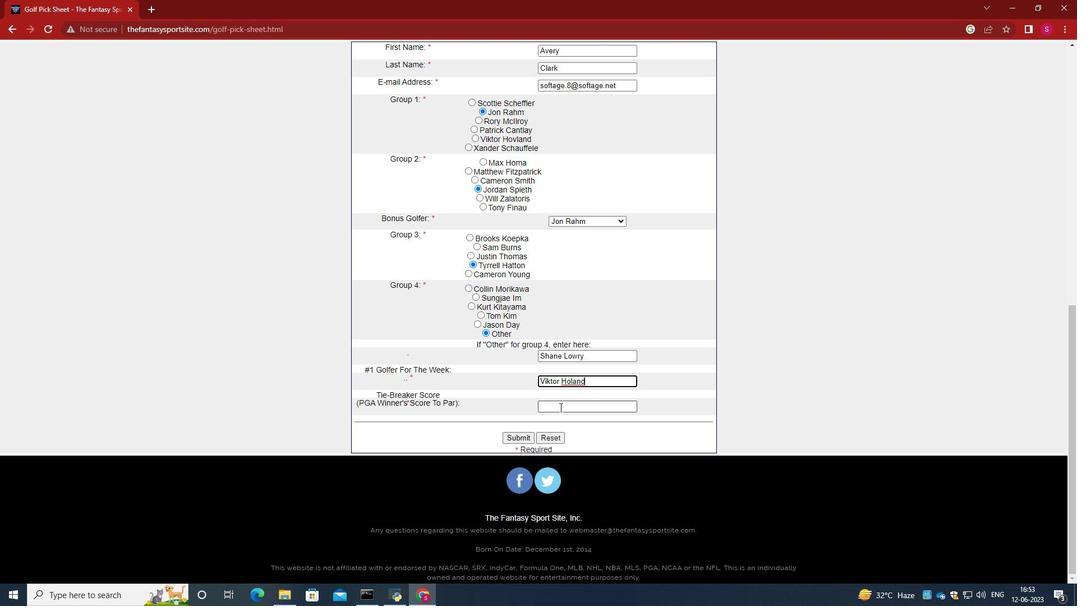 
Action: Mouse pressed left at (560, 406)
Screenshot: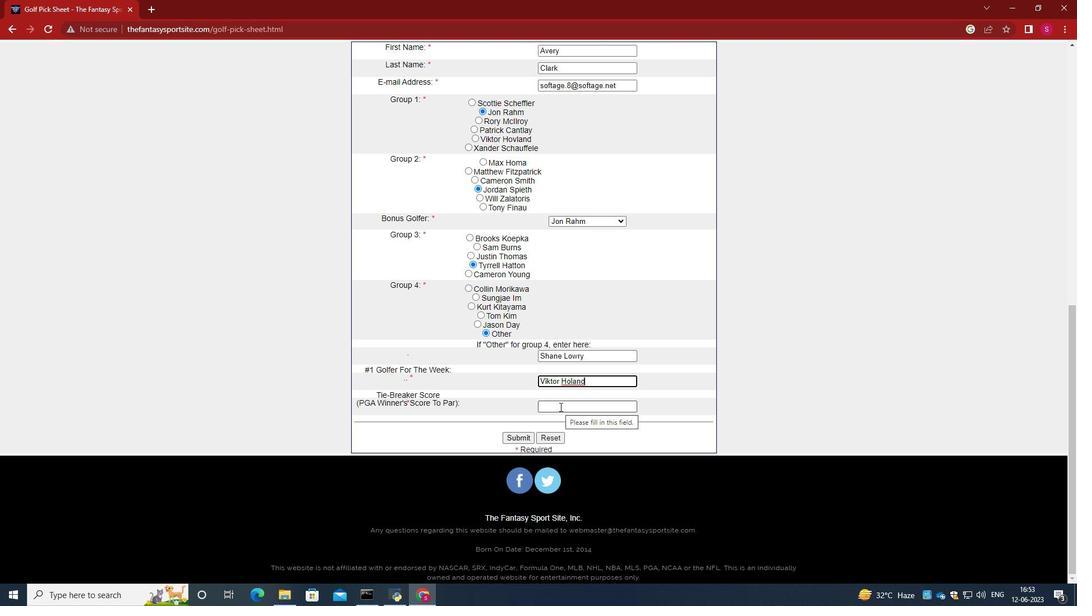 
Action: Key pressed 1
Screenshot: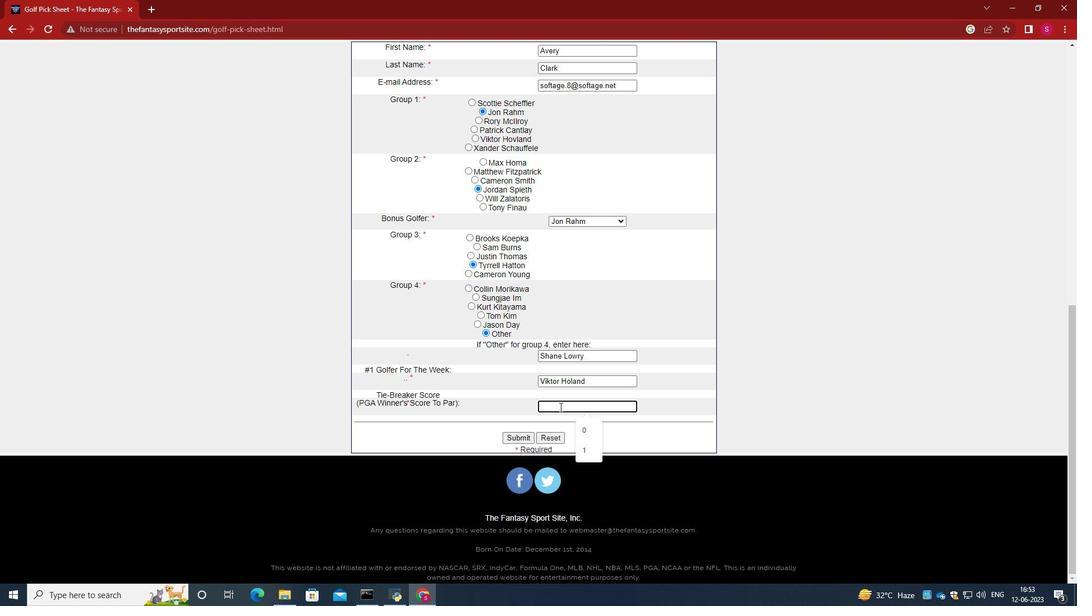 
Action: Mouse moved to (509, 435)
Screenshot: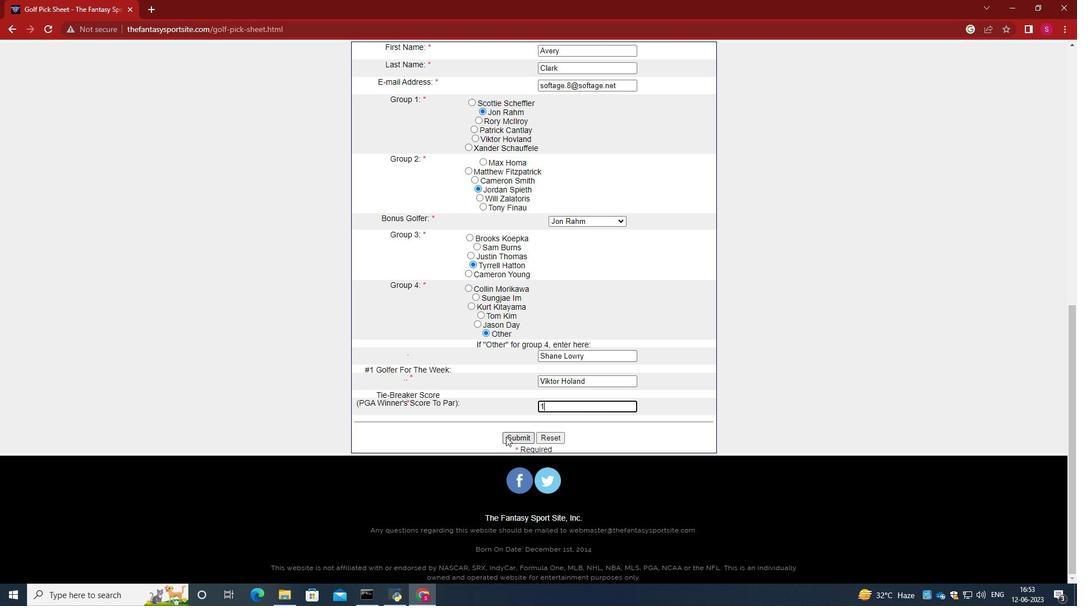 
Action: Mouse pressed left at (509, 435)
Screenshot: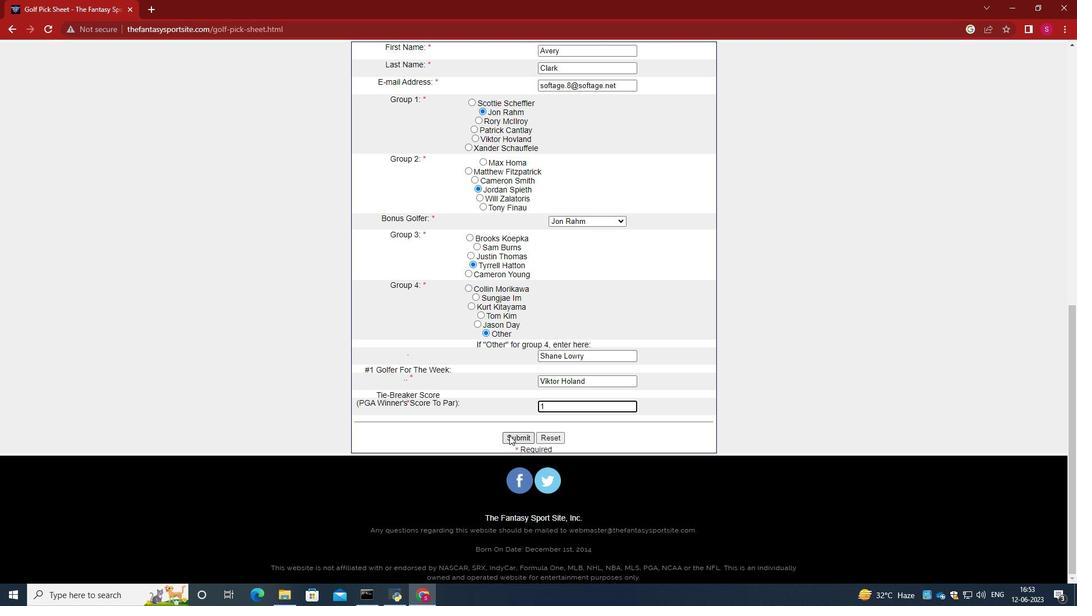 
